 Task: Search one way flight ticket for 3 adults in first from Everett: Paine Field (snohomish County Airport) to Rock Springs: Southwest Wyoming Regional Airport (rock Springs Sweetwater County Airport) on 8-5-2023. Choice of flights is Emirates. Number of bags: 11 checked bags. Price is upto 35000. Outbound departure time preference is 20:00.
Action: Mouse moved to (292, 271)
Screenshot: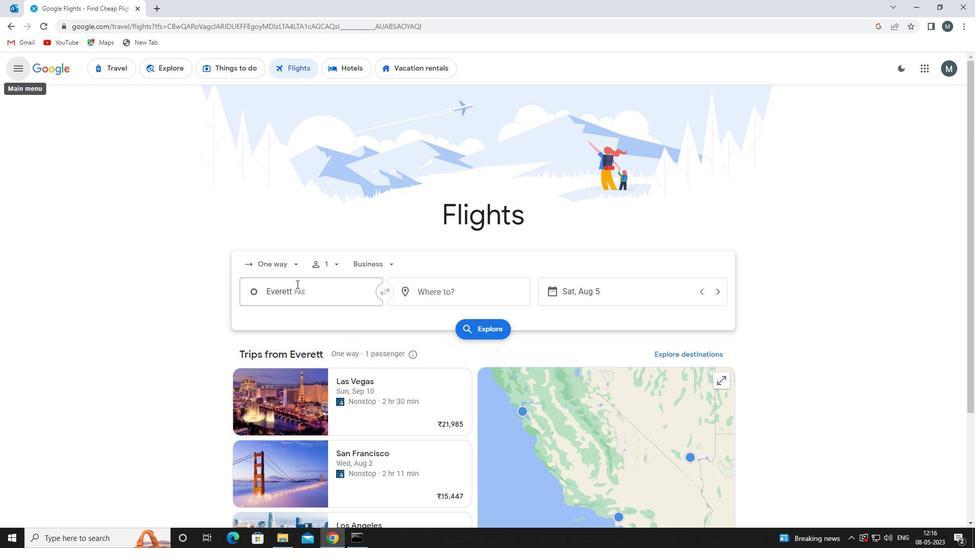 
Action: Mouse pressed left at (292, 271)
Screenshot: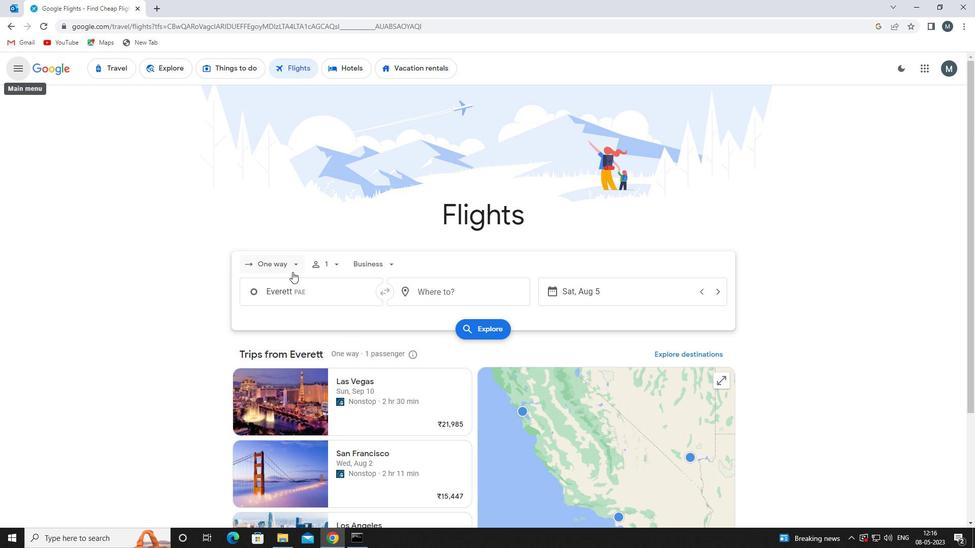 
Action: Mouse moved to (308, 317)
Screenshot: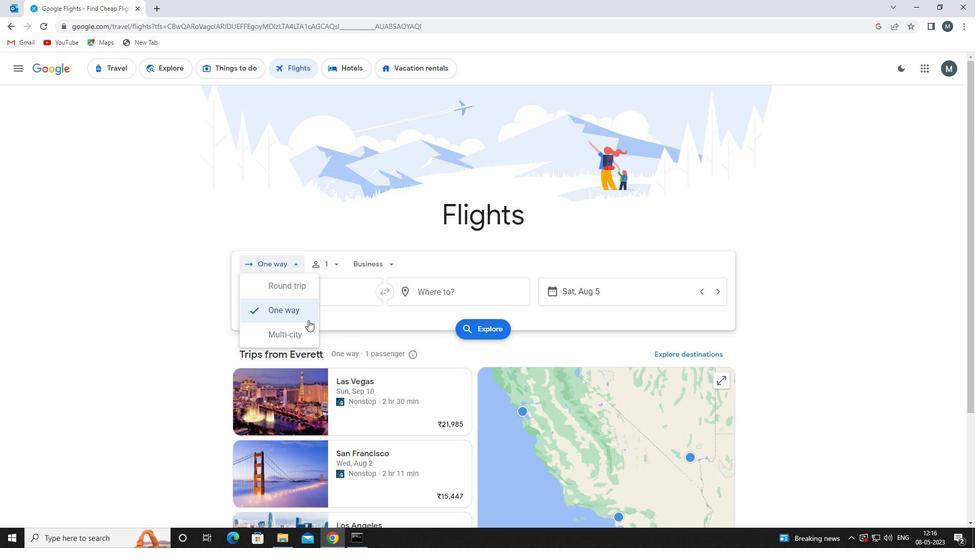 
Action: Mouse pressed left at (308, 317)
Screenshot: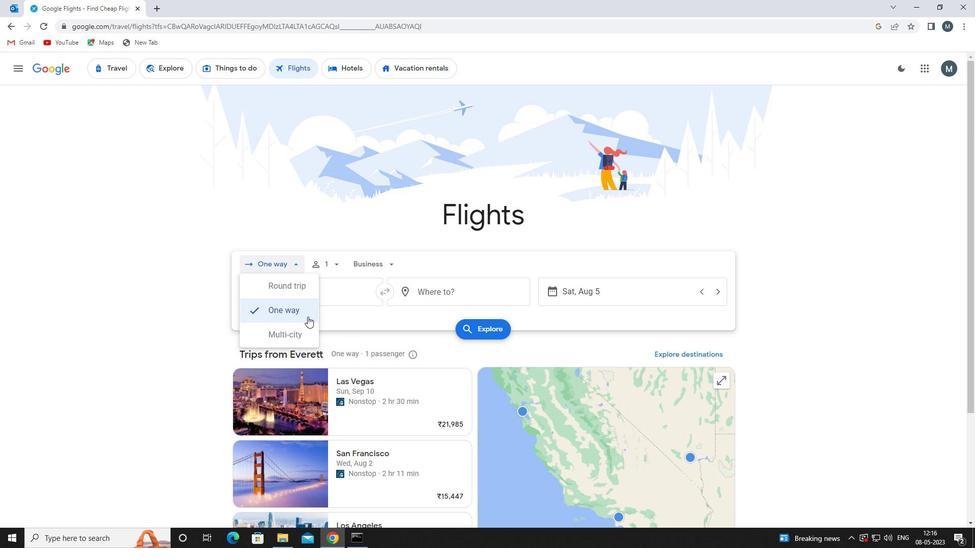 
Action: Mouse moved to (334, 267)
Screenshot: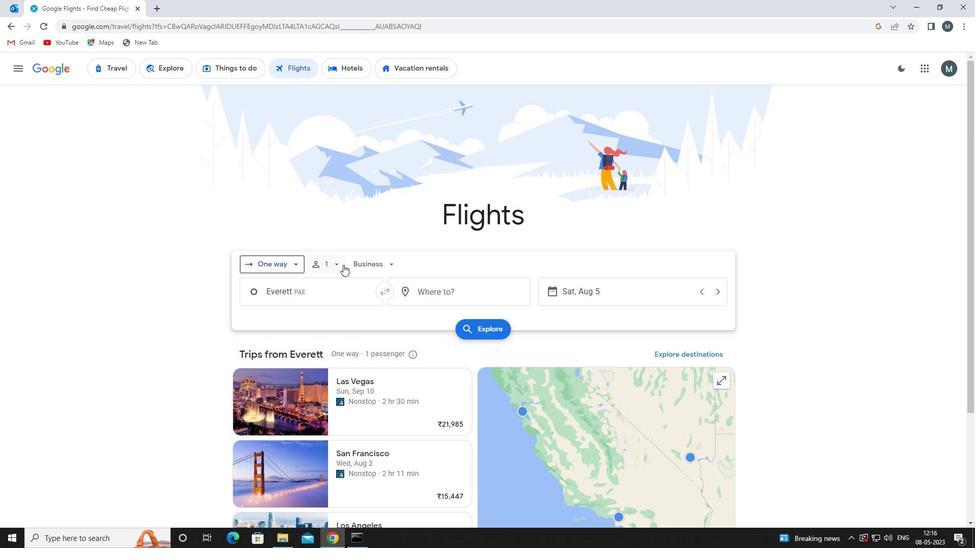 
Action: Mouse pressed left at (334, 267)
Screenshot: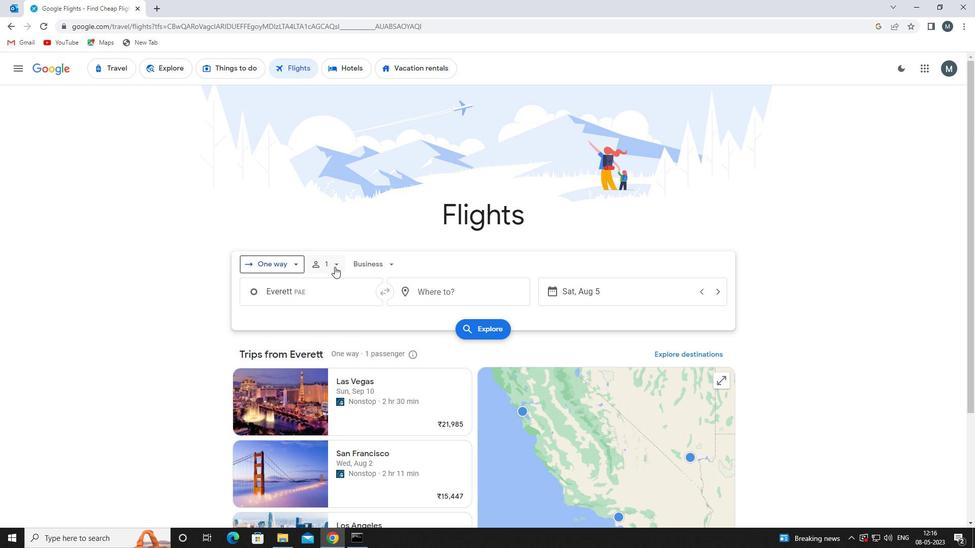 
Action: Mouse moved to (415, 288)
Screenshot: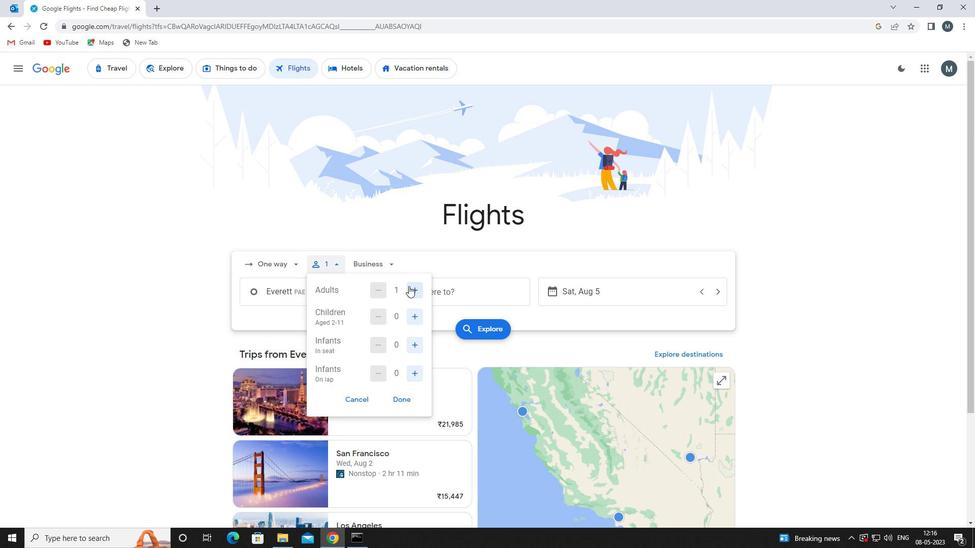 
Action: Mouse pressed left at (415, 288)
Screenshot: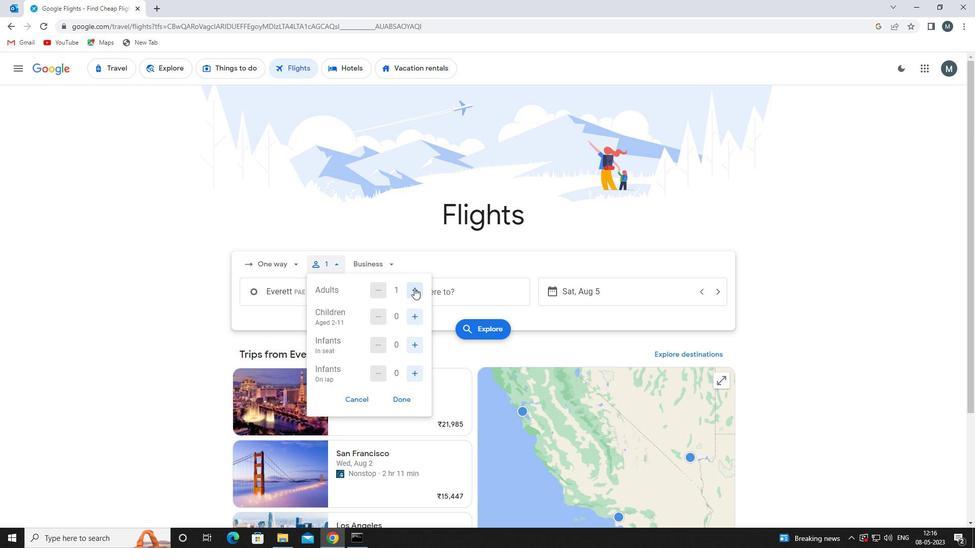 
Action: Mouse moved to (415, 288)
Screenshot: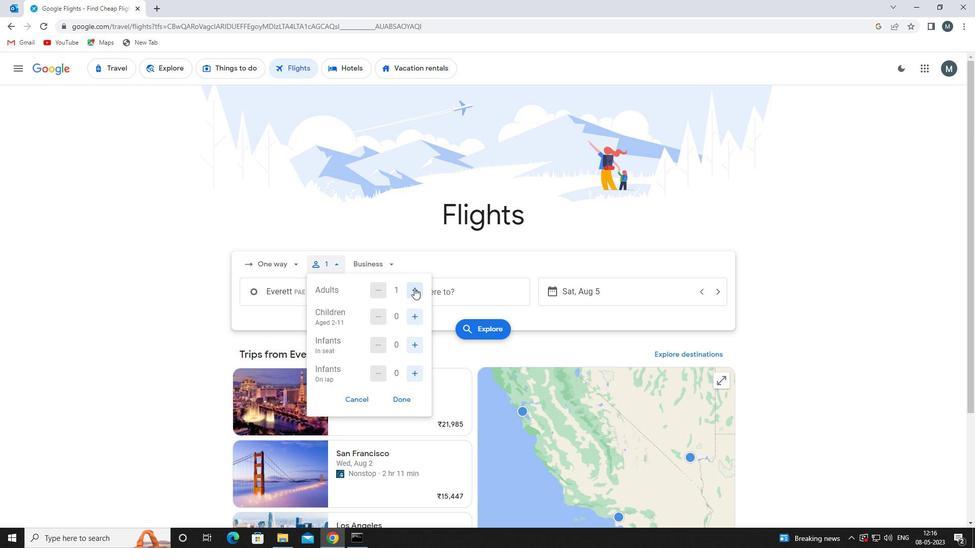 
Action: Mouse pressed left at (415, 288)
Screenshot: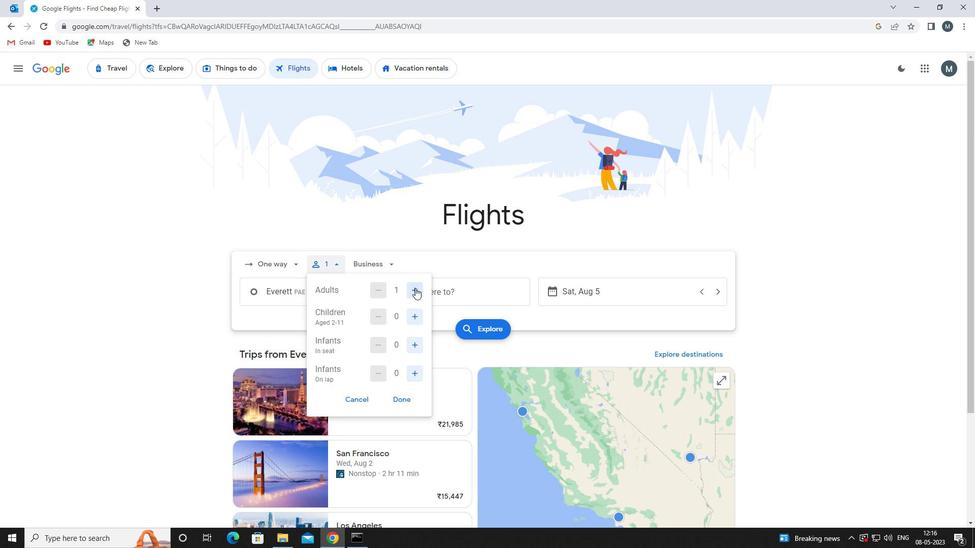 
Action: Mouse moved to (405, 402)
Screenshot: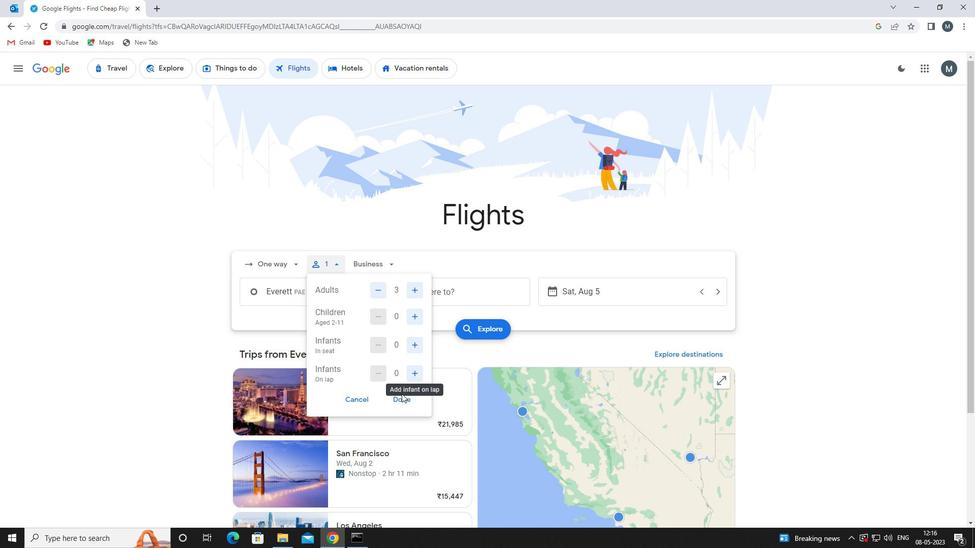 
Action: Mouse pressed left at (405, 402)
Screenshot: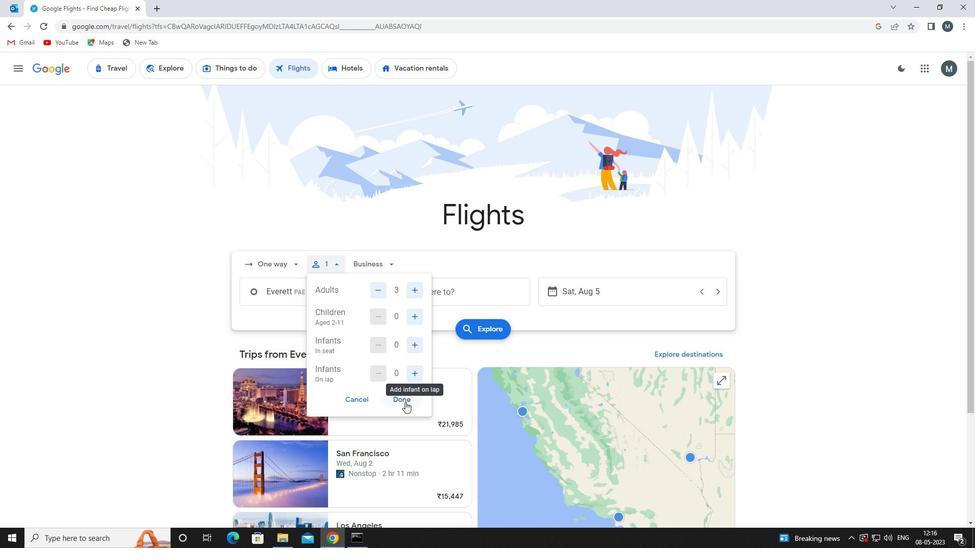 
Action: Mouse moved to (381, 262)
Screenshot: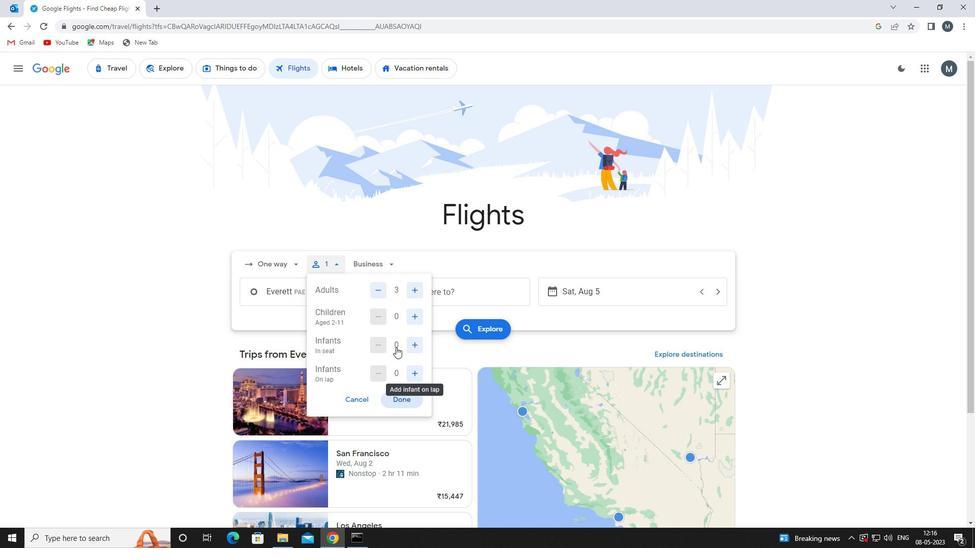 
Action: Mouse pressed left at (381, 262)
Screenshot: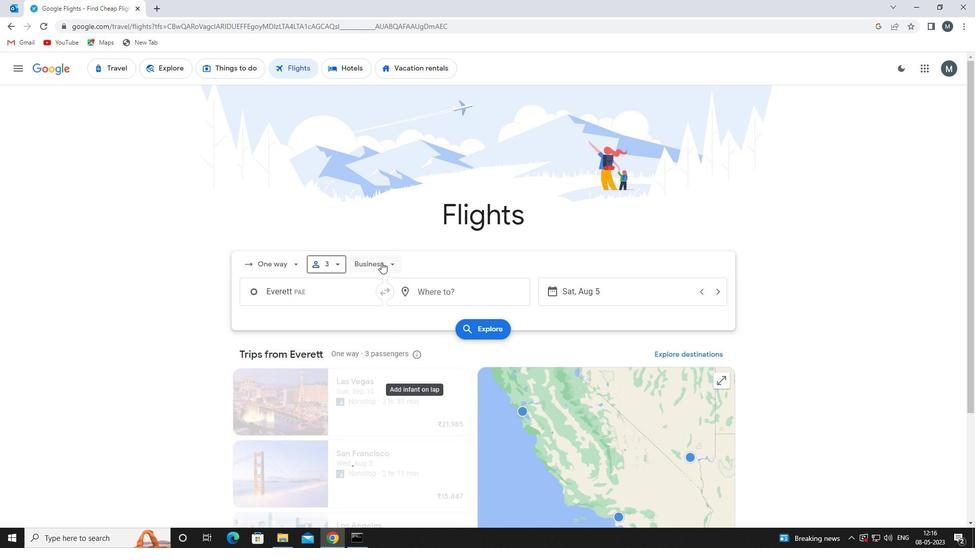 
Action: Mouse moved to (385, 364)
Screenshot: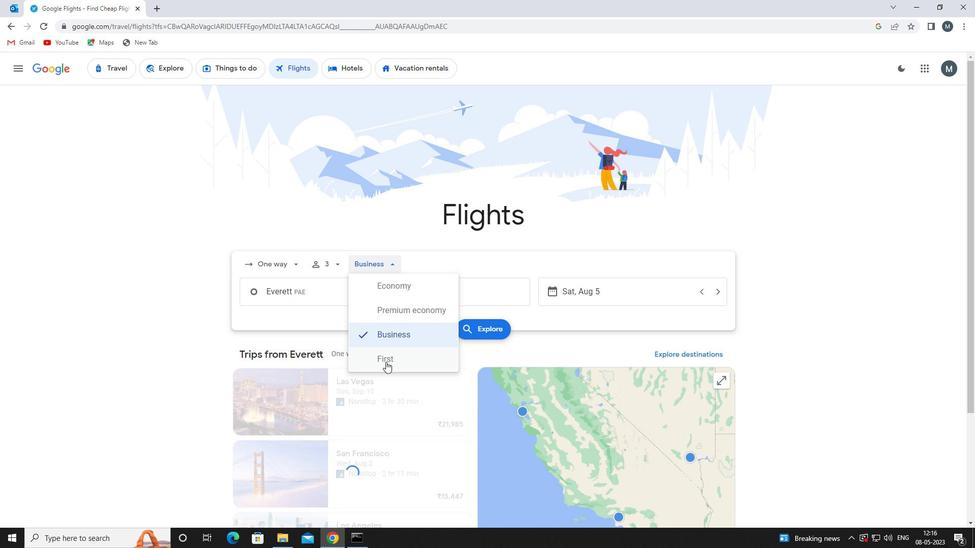 
Action: Mouse pressed left at (385, 364)
Screenshot: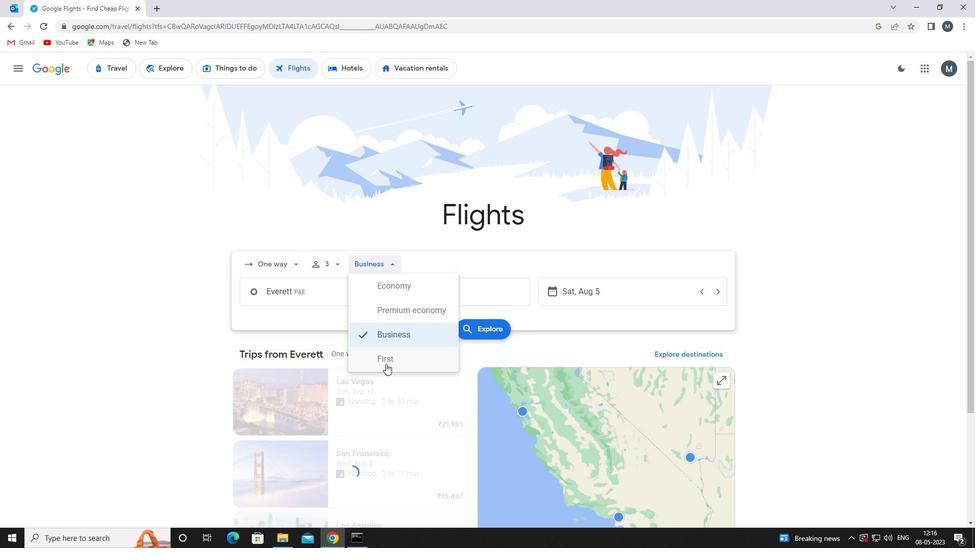 
Action: Mouse moved to (319, 288)
Screenshot: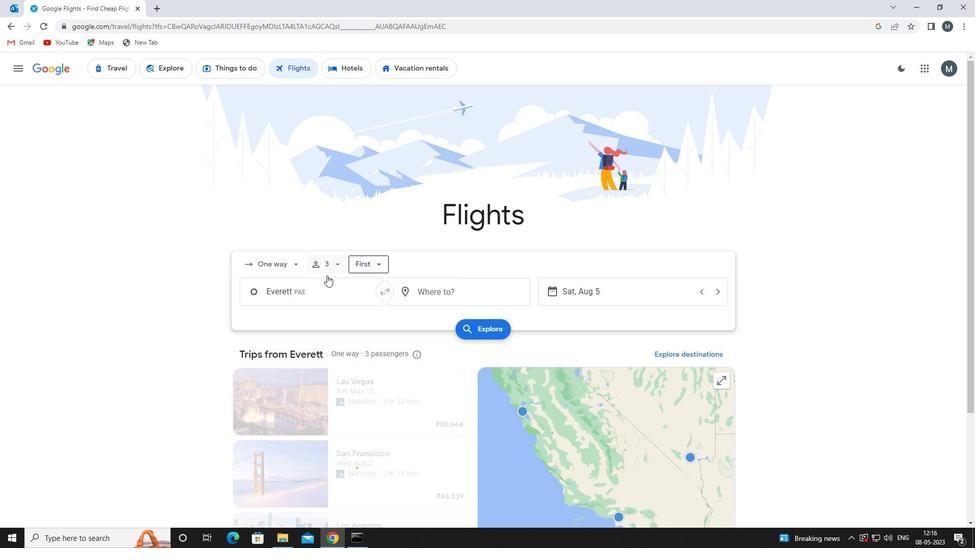 
Action: Mouse pressed left at (319, 288)
Screenshot: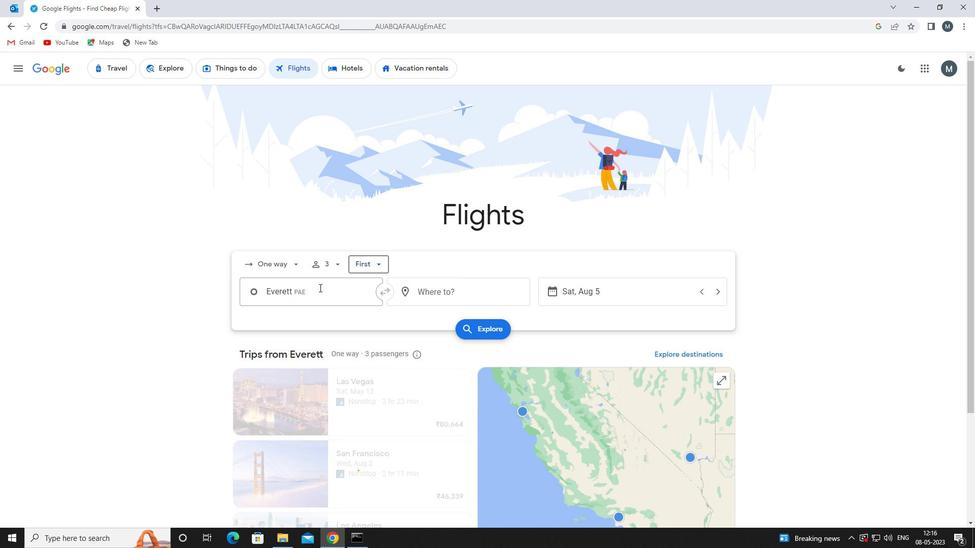 
Action: Mouse moved to (321, 325)
Screenshot: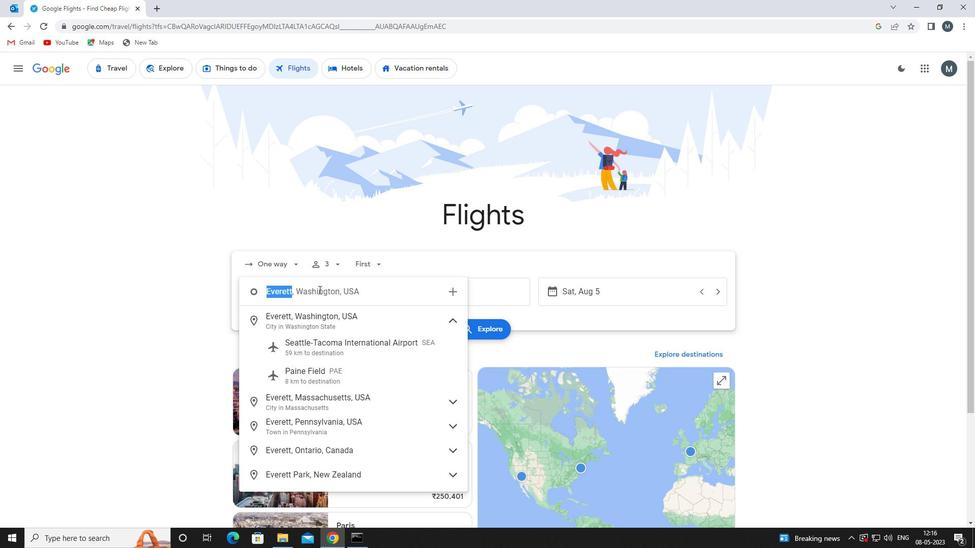 
Action: Key pressed pae
Screenshot: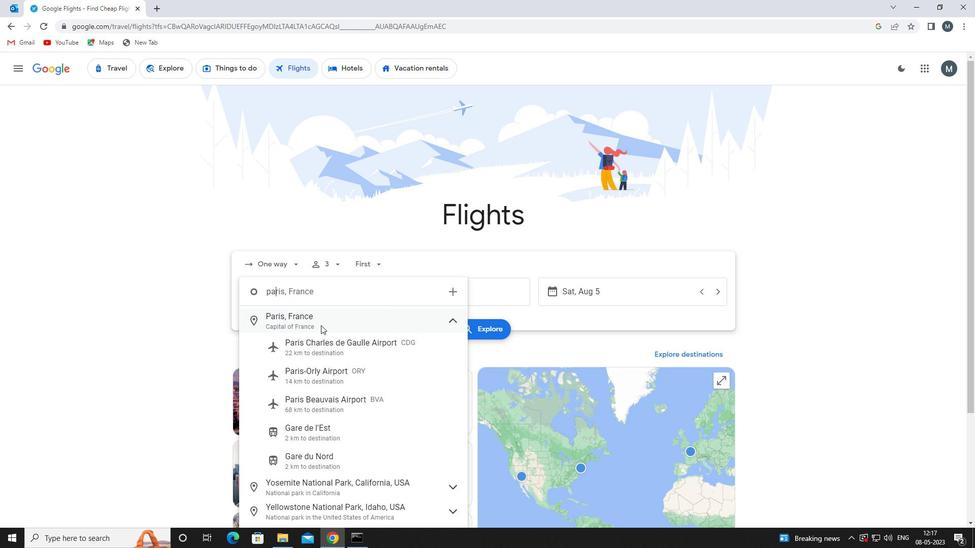 
Action: Mouse moved to (323, 315)
Screenshot: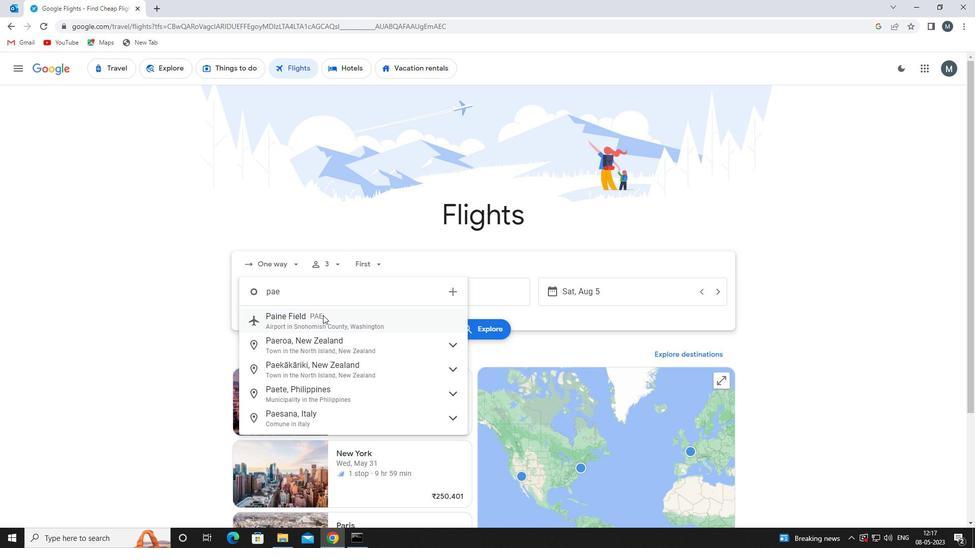 
Action: Mouse pressed left at (323, 315)
Screenshot: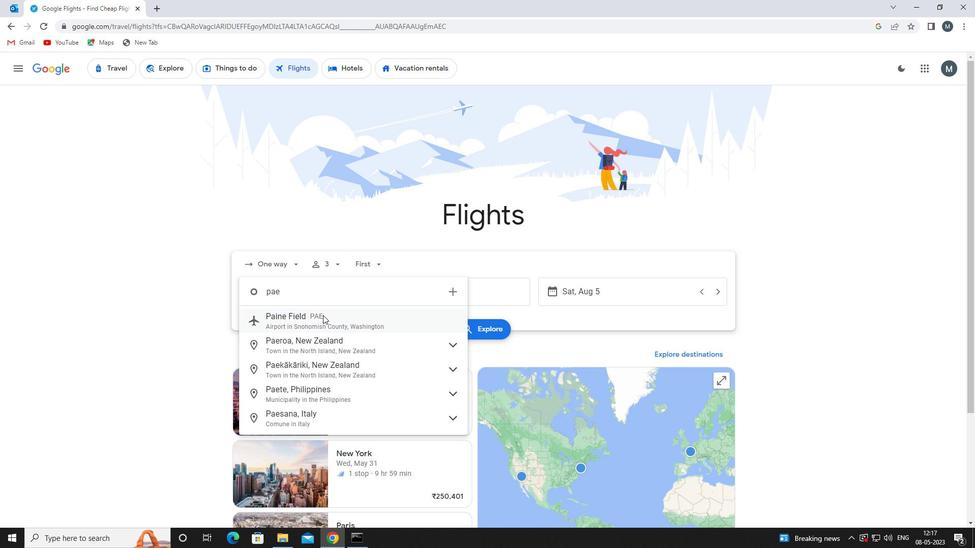 
Action: Mouse moved to (429, 293)
Screenshot: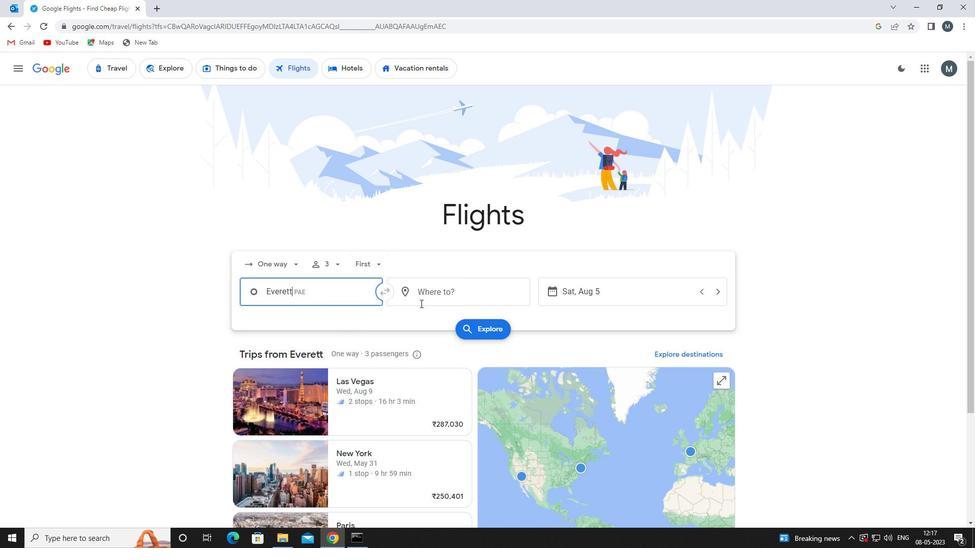 
Action: Mouse pressed left at (429, 293)
Screenshot: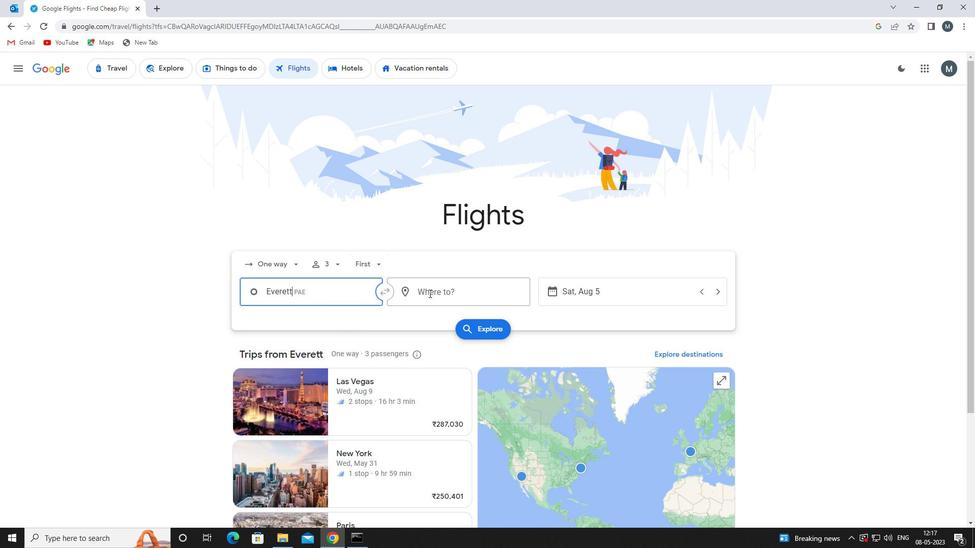 
Action: Mouse moved to (429, 293)
Screenshot: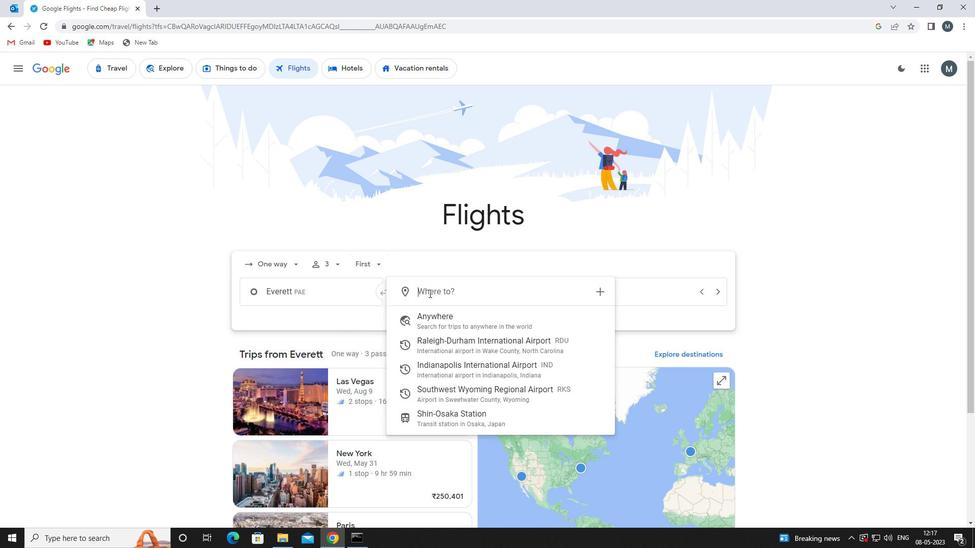 
Action: Key pressed rks
Screenshot: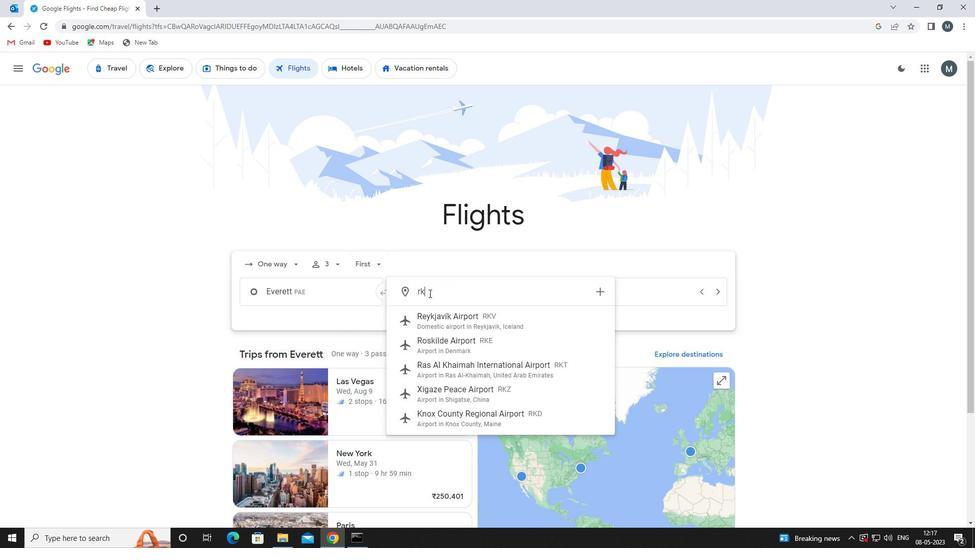 
Action: Mouse moved to (443, 326)
Screenshot: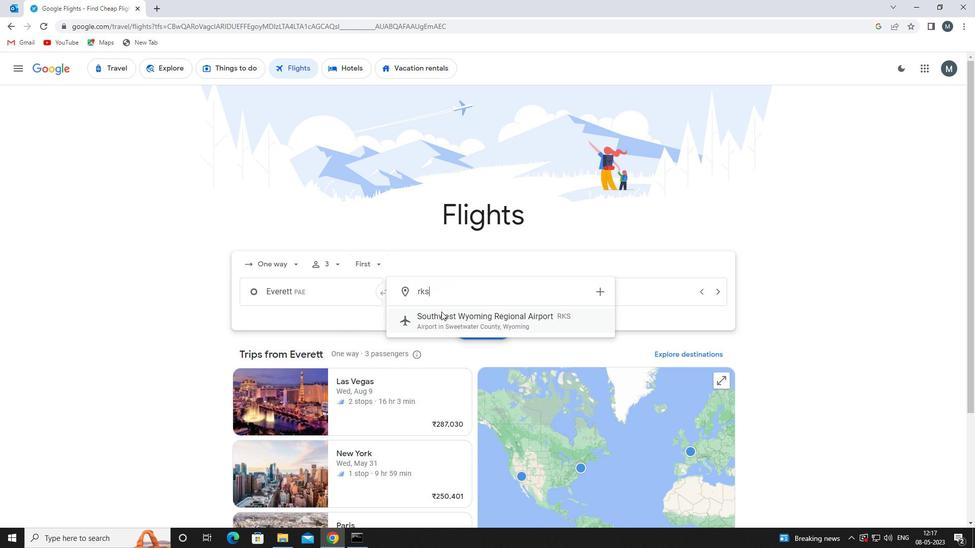 
Action: Mouse pressed left at (443, 326)
Screenshot: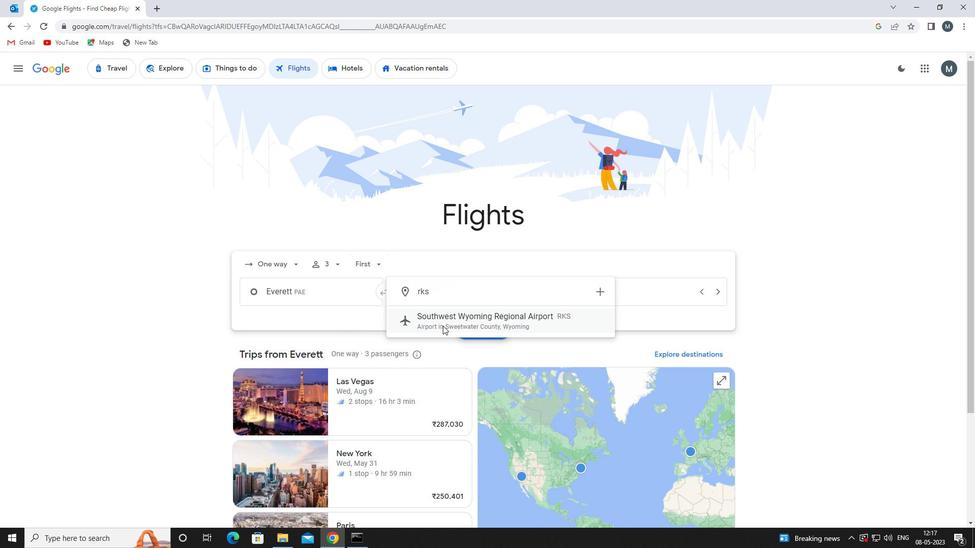 
Action: Mouse moved to (612, 298)
Screenshot: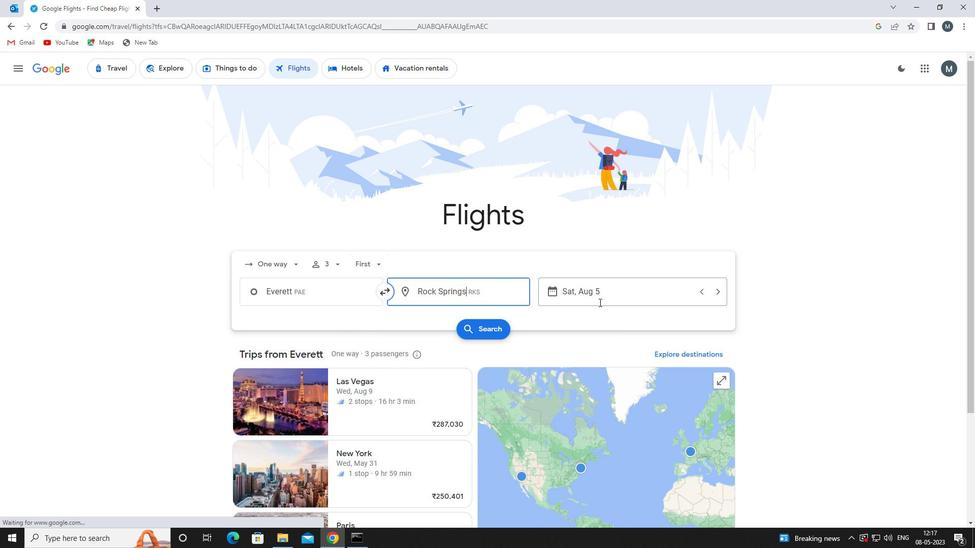 
Action: Mouse pressed left at (612, 298)
Screenshot: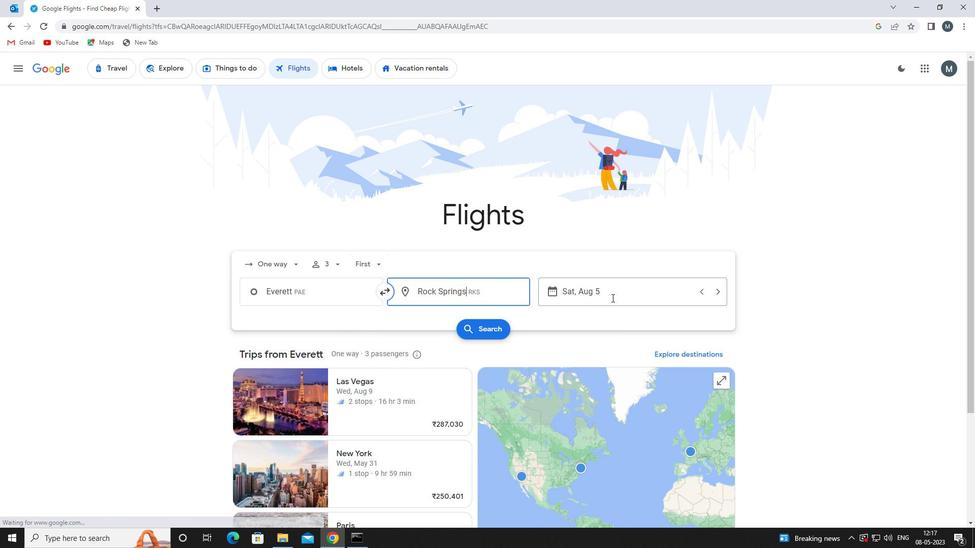 
Action: Mouse moved to (511, 342)
Screenshot: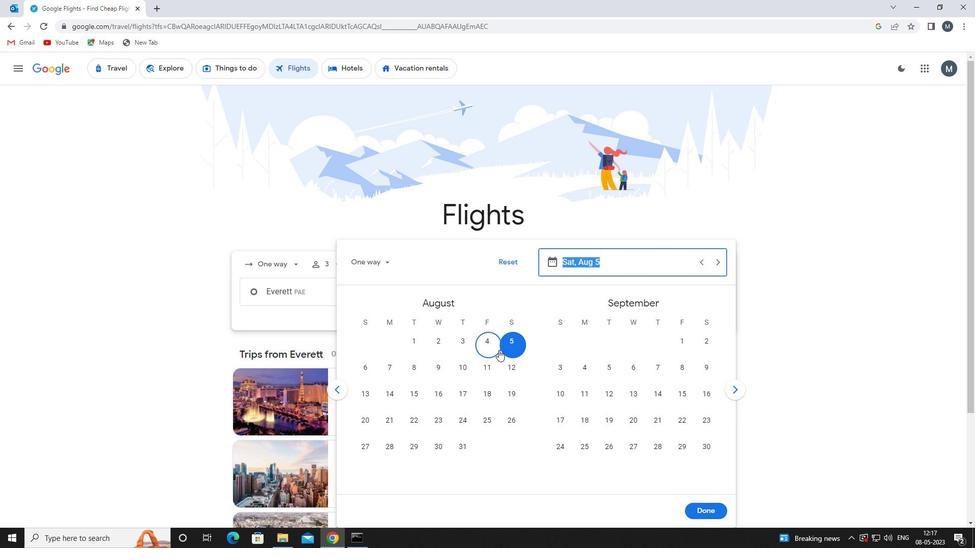 
Action: Mouse pressed left at (511, 342)
Screenshot: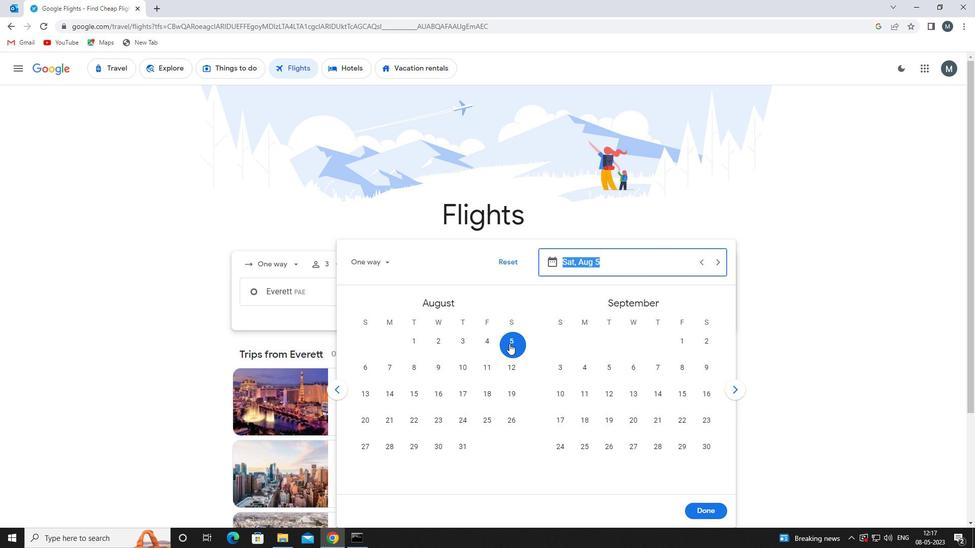 
Action: Mouse moved to (702, 513)
Screenshot: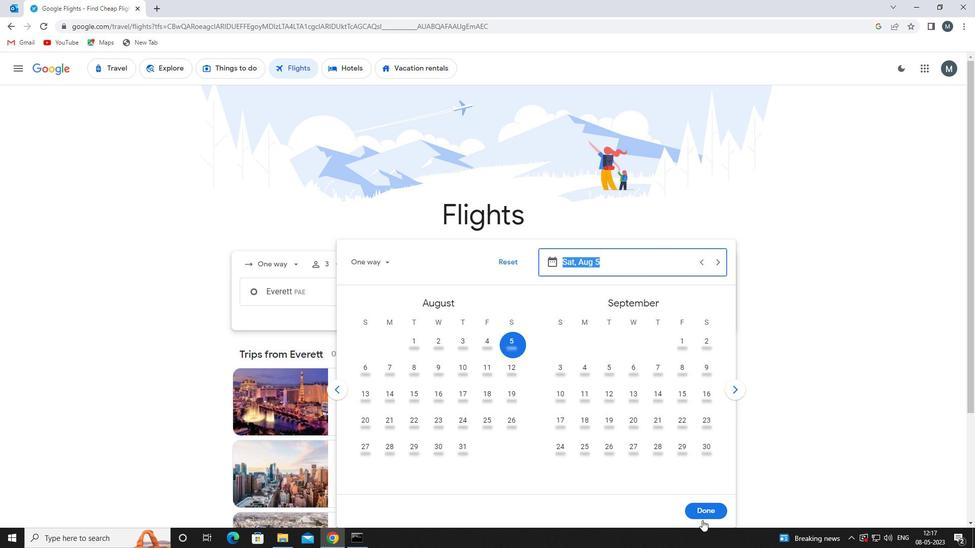 
Action: Mouse pressed left at (702, 513)
Screenshot: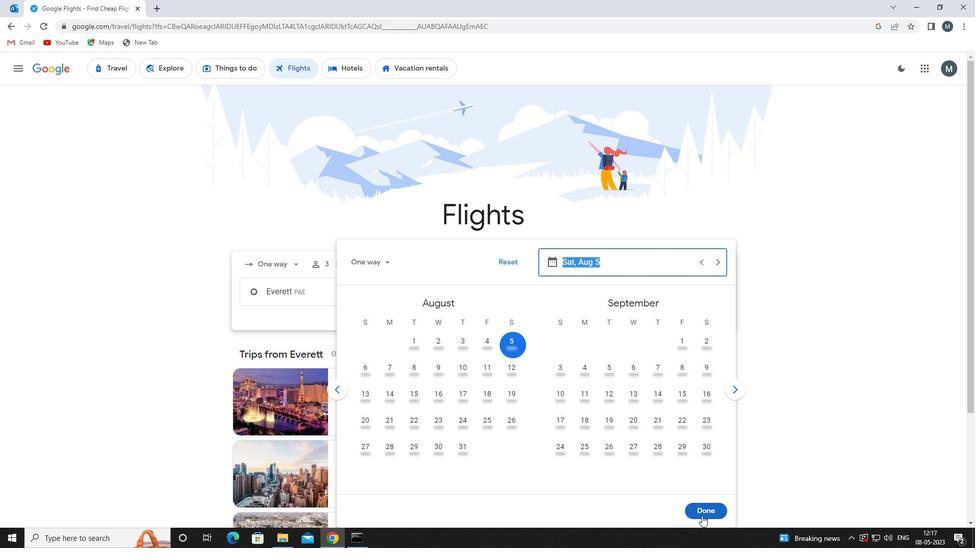 
Action: Mouse moved to (482, 329)
Screenshot: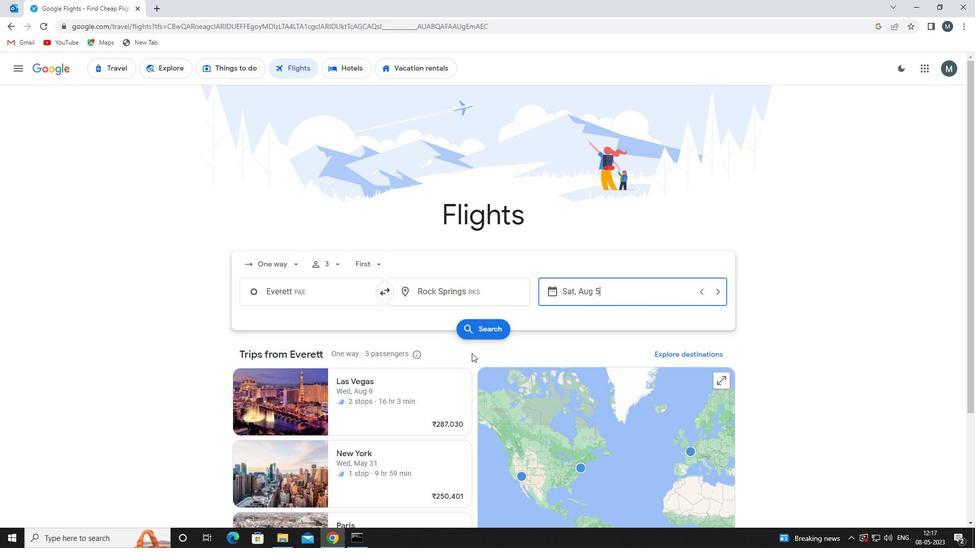 
Action: Mouse pressed left at (482, 329)
Screenshot: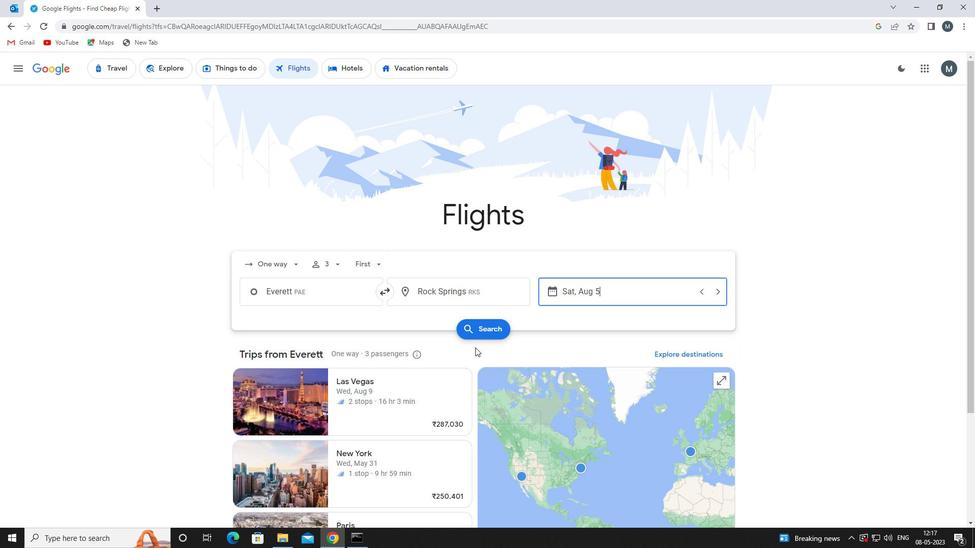 
Action: Mouse moved to (233, 146)
Screenshot: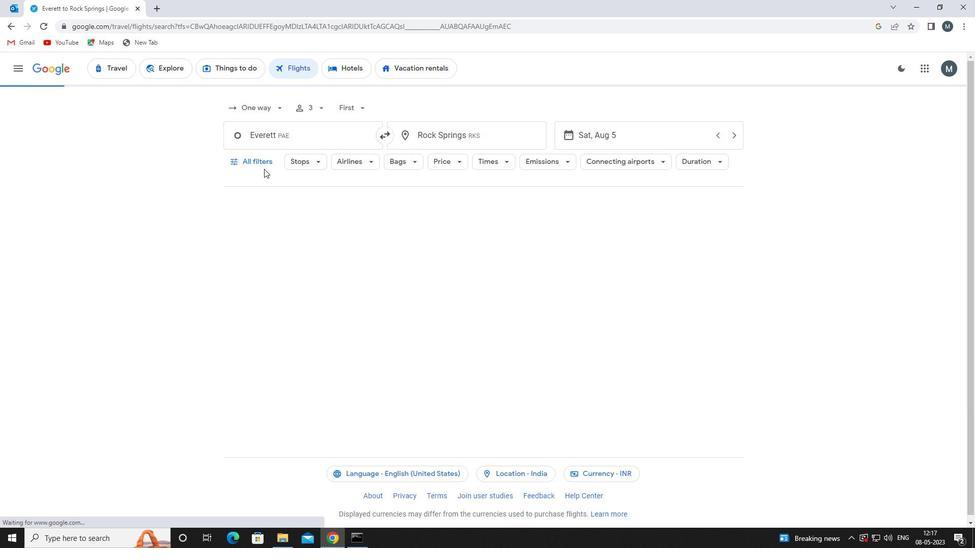 
Action: Mouse pressed left at (233, 146)
Screenshot: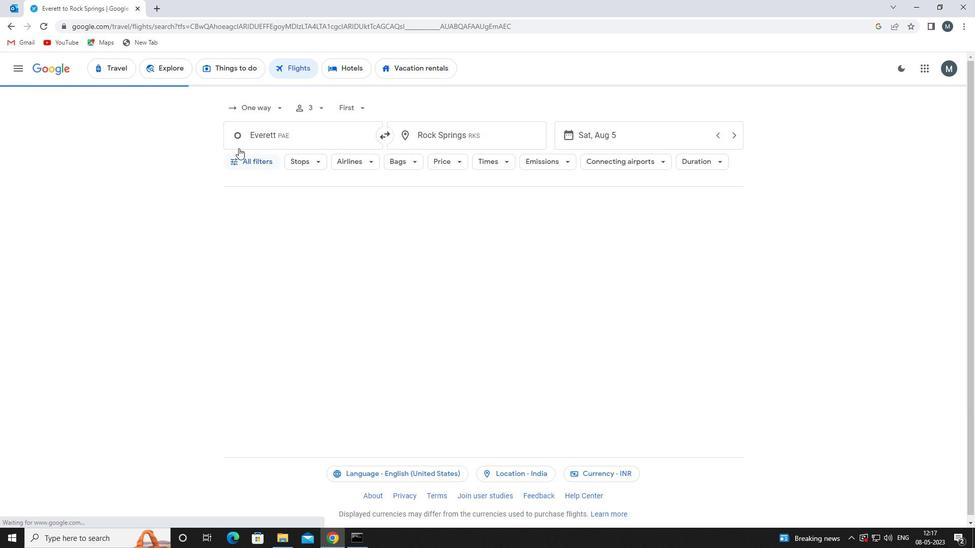 
Action: Mouse moved to (248, 166)
Screenshot: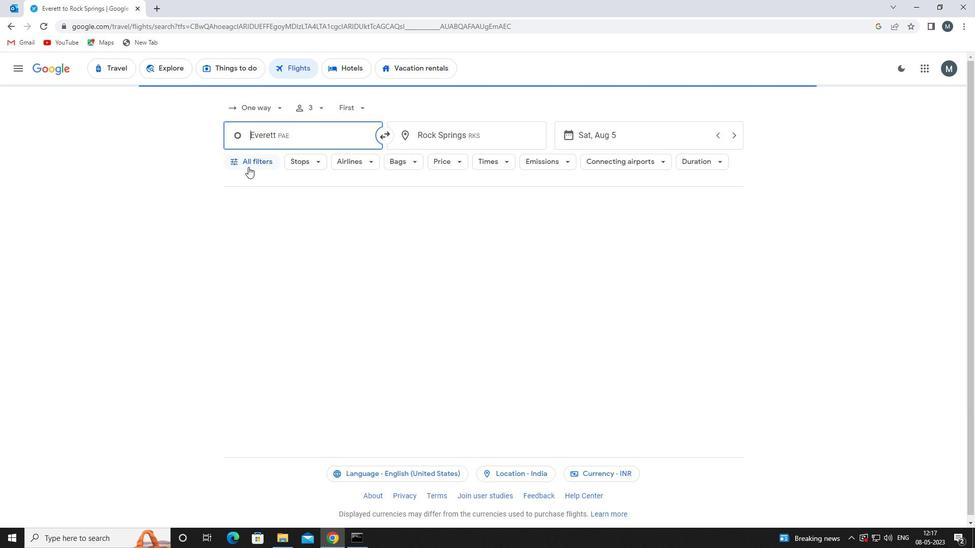 
Action: Mouse pressed left at (248, 166)
Screenshot: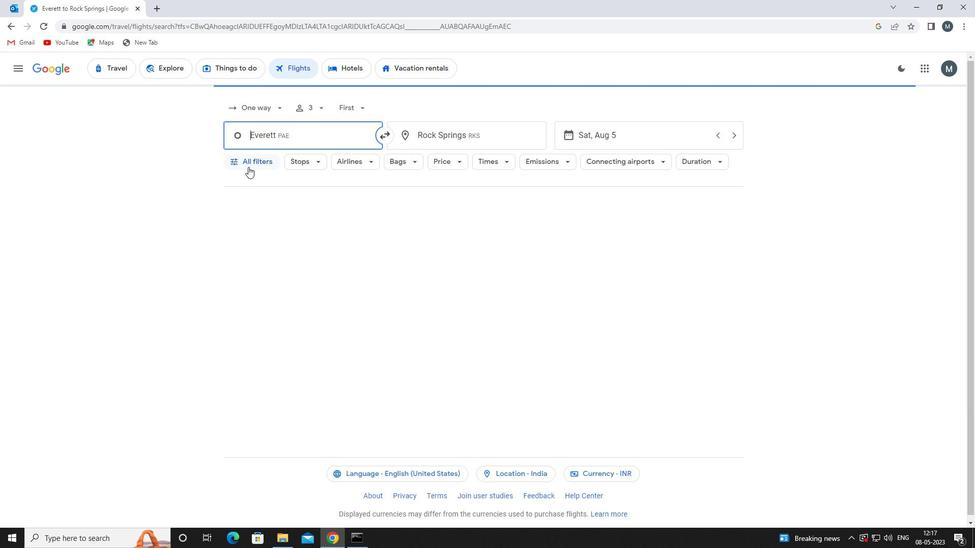 
Action: Mouse moved to (220, 258)
Screenshot: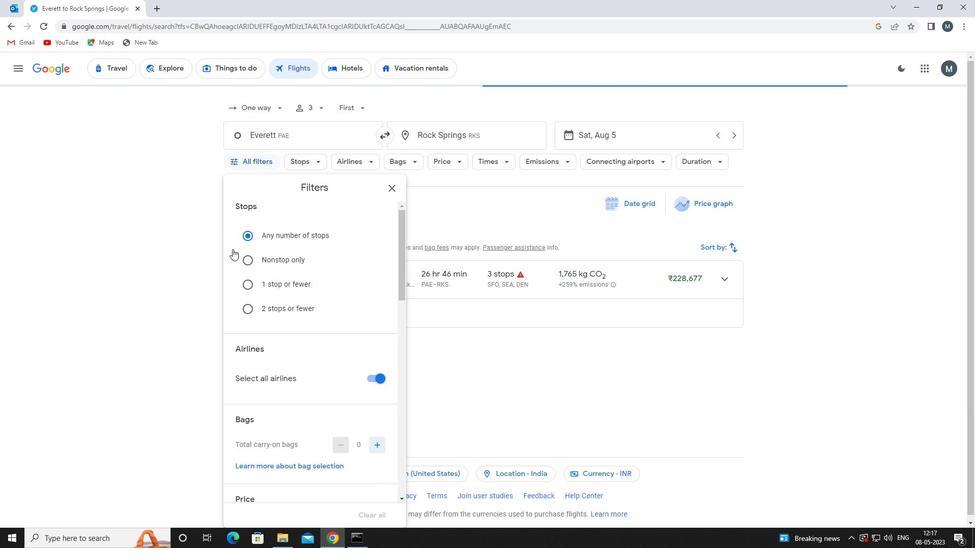 
Action: Mouse scrolled (220, 257) with delta (0, 0)
Screenshot: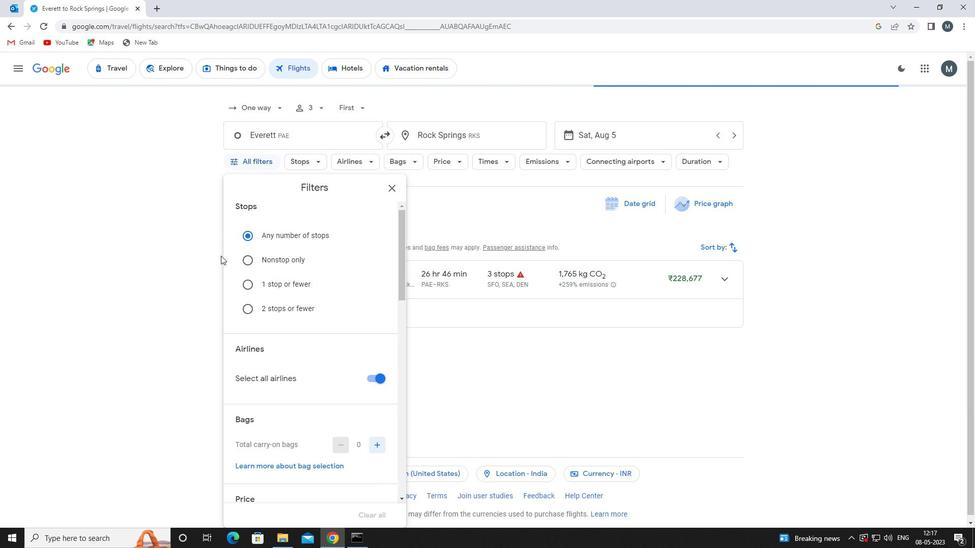 
Action: Mouse moved to (220, 260)
Screenshot: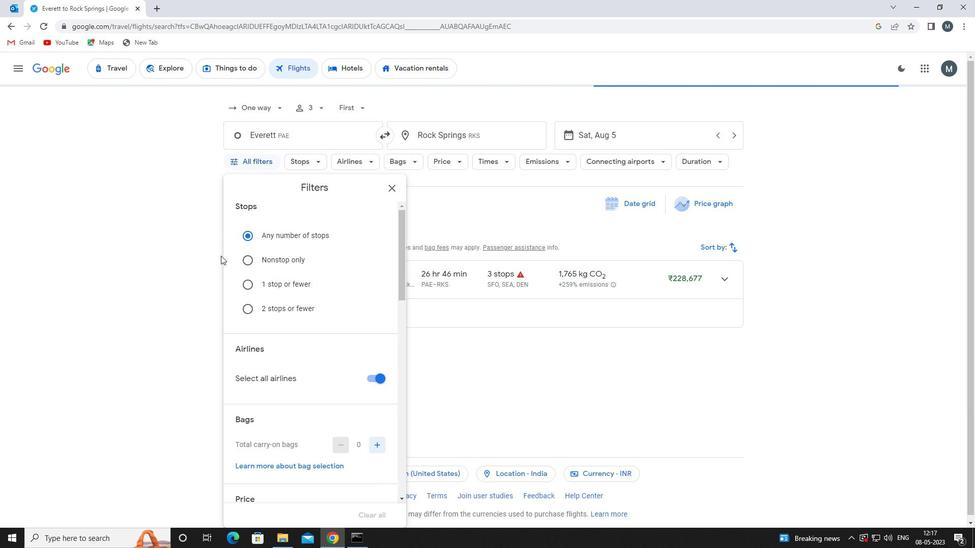 
Action: Mouse scrolled (220, 260) with delta (0, 0)
Screenshot: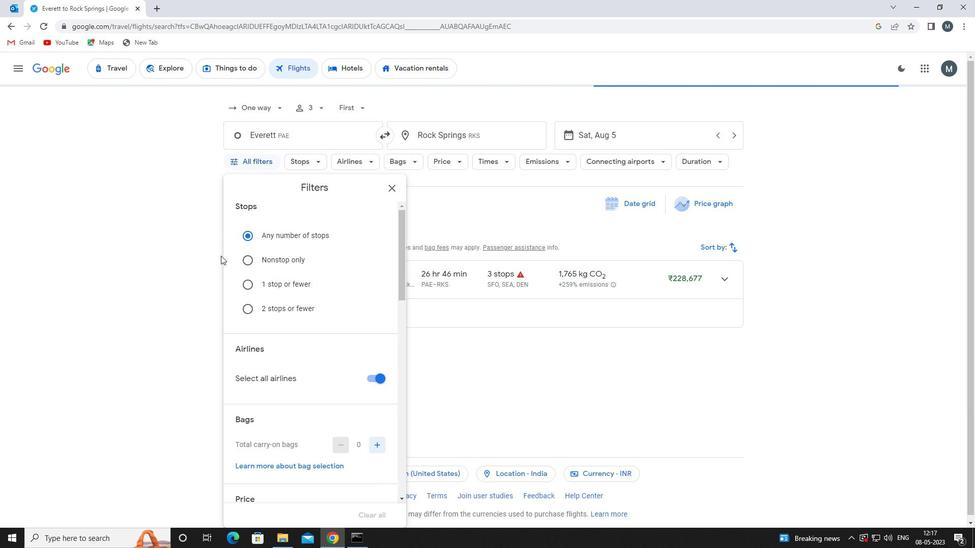 
Action: Mouse moved to (220, 261)
Screenshot: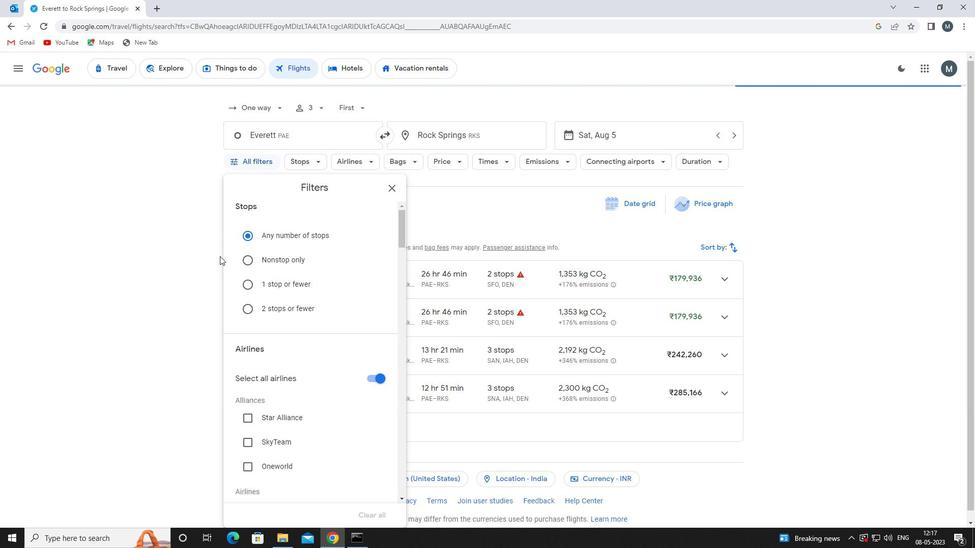 
Action: Mouse scrolled (220, 260) with delta (0, 0)
Screenshot: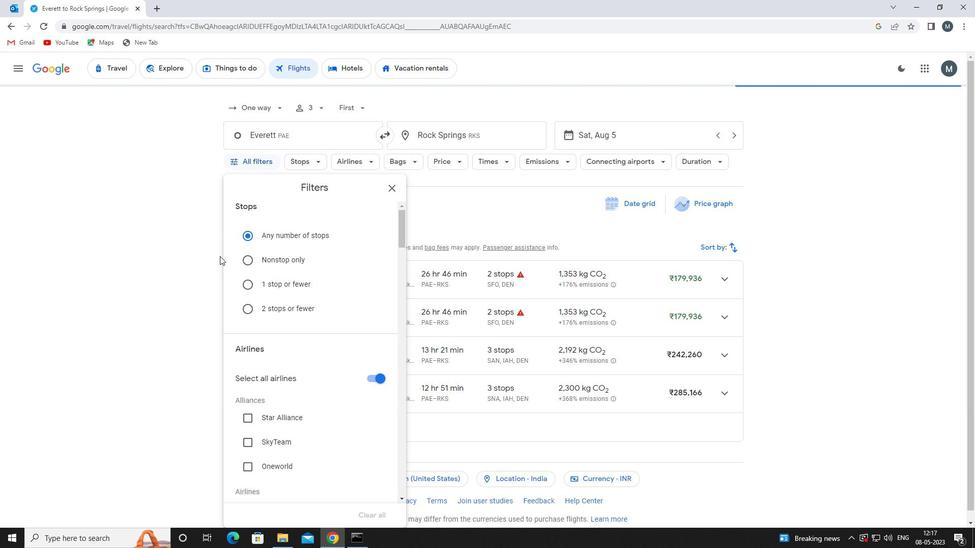 
Action: Mouse moved to (361, 357)
Screenshot: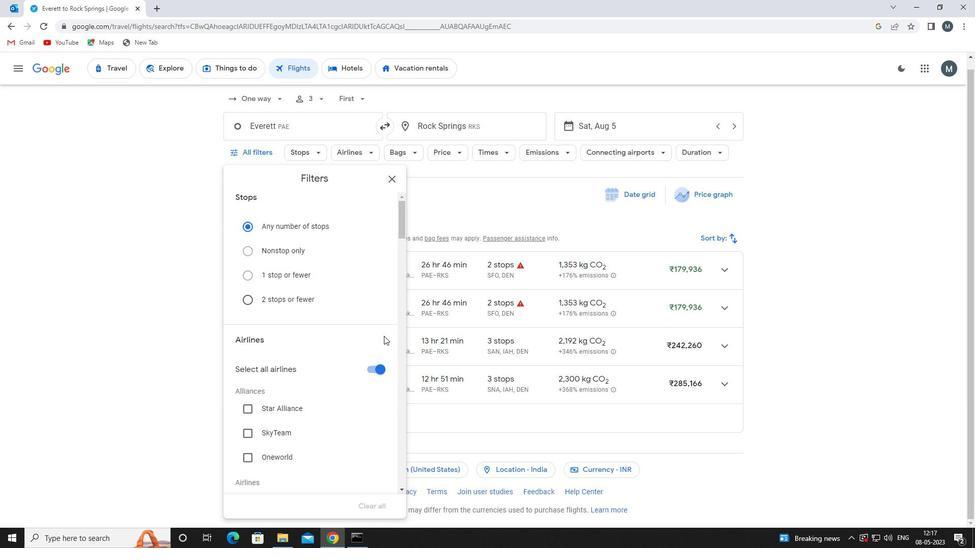 
Action: Mouse scrolled (361, 356) with delta (0, 0)
Screenshot: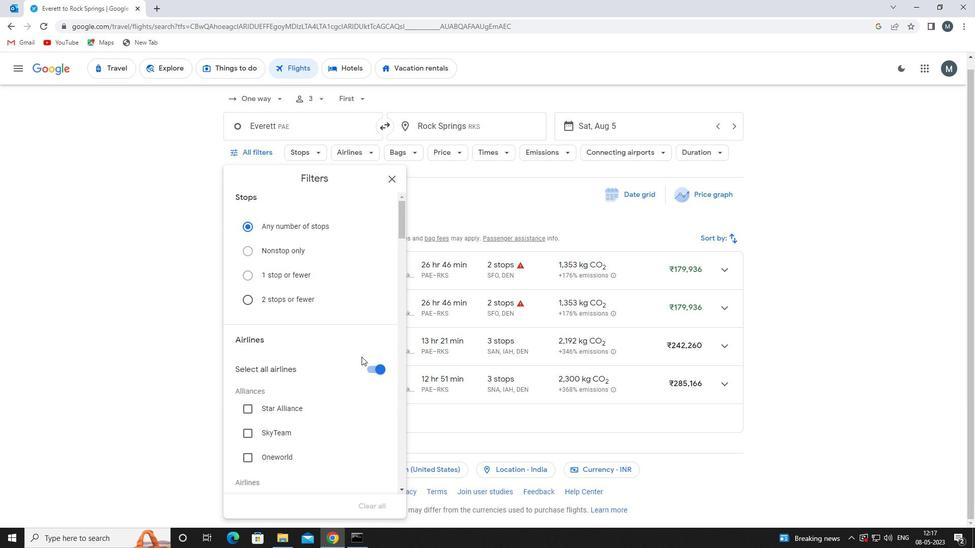 
Action: Mouse scrolled (361, 356) with delta (0, 0)
Screenshot: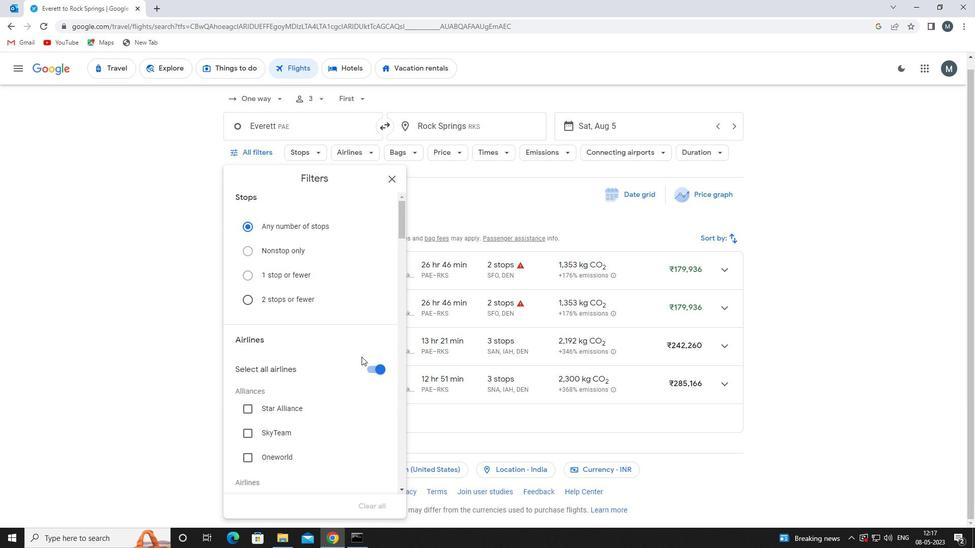 
Action: Mouse moved to (376, 266)
Screenshot: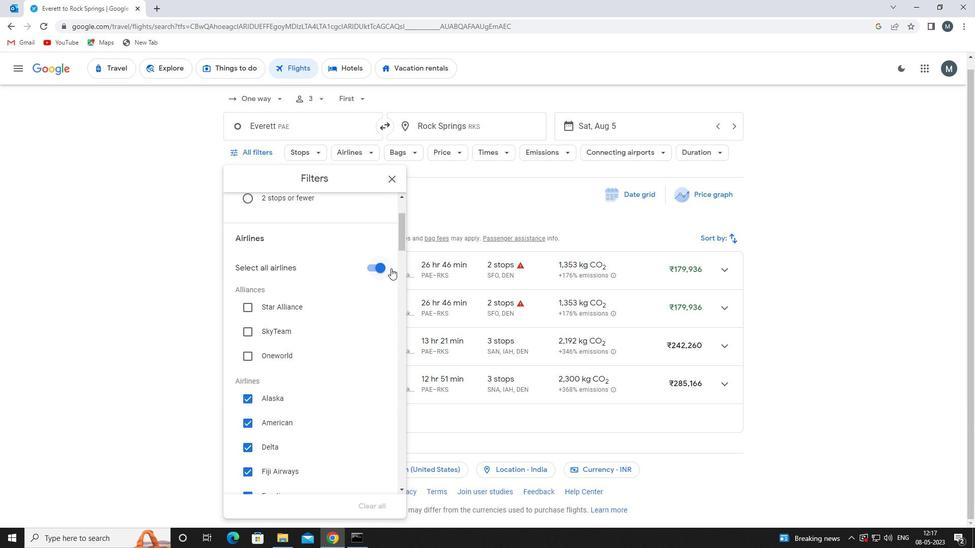 
Action: Mouse pressed left at (376, 266)
Screenshot: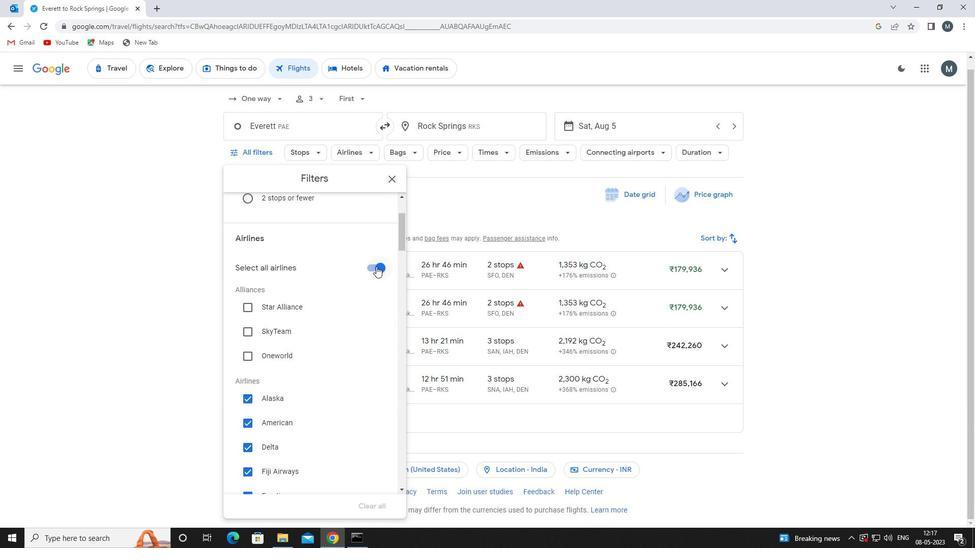 
Action: Mouse moved to (321, 290)
Screenshot: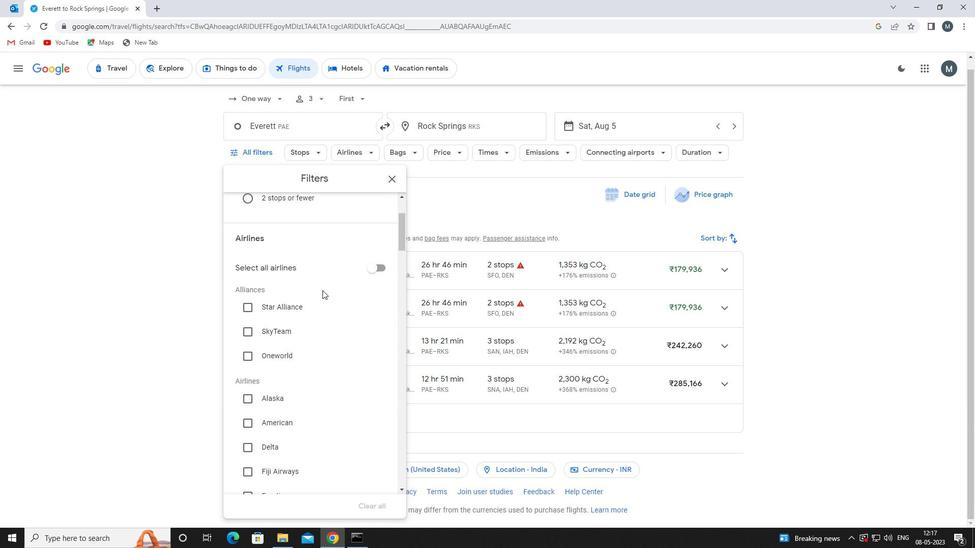 
Action: Mouse scrolled (321, 290) with delta (0, 0)
Screenshot: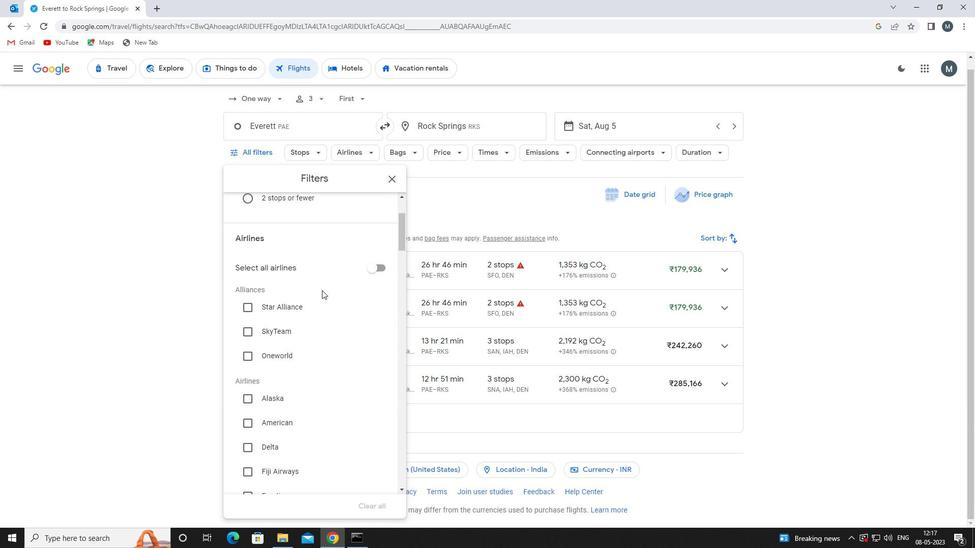 
Action: Mouse scrolled (321, 290) with delta (0, 0)
Screenshot: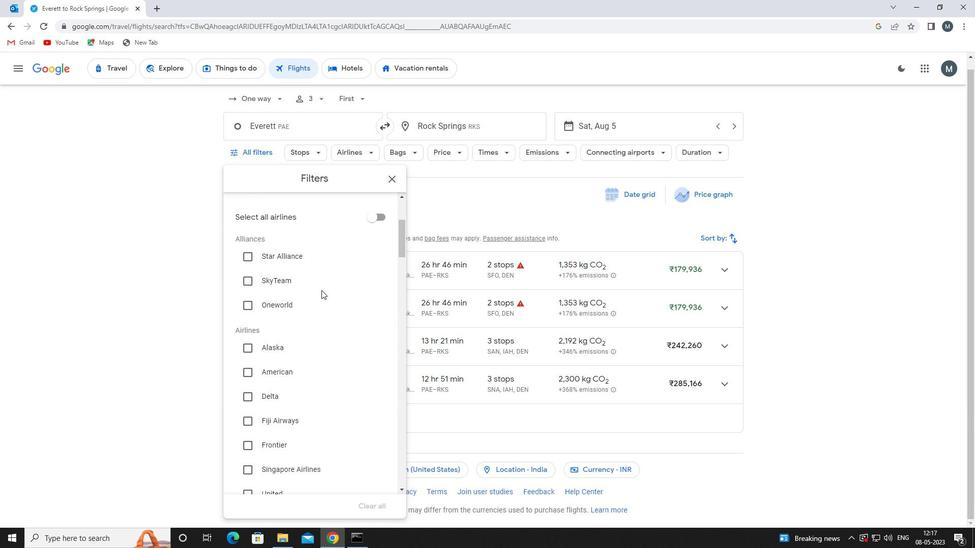 
Action: Mouse moved to (312, 351)
Screenshot: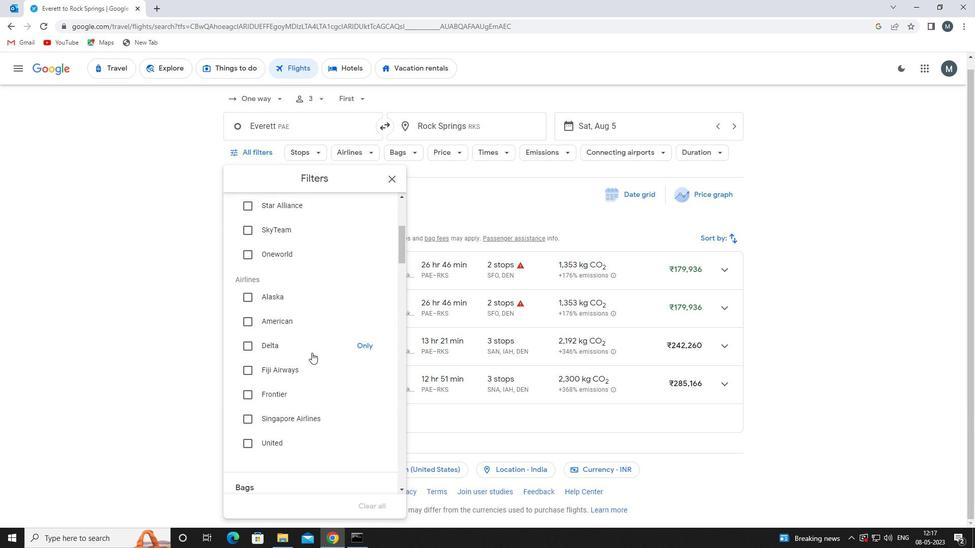 
Action: Mouse scrolled (312, 351) with delta (0, 0)
Screenshot: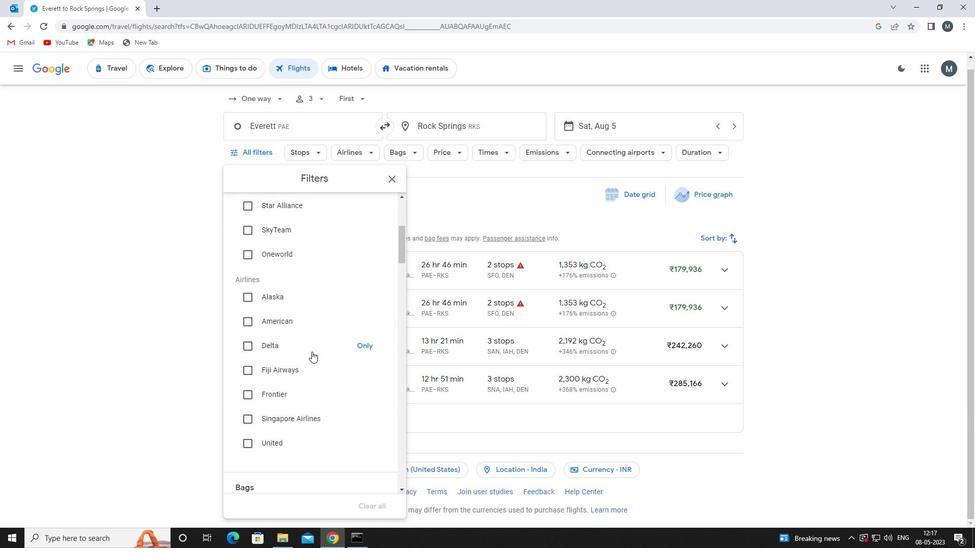 
Action: Mouse moved to (312, 348)
Screenshot: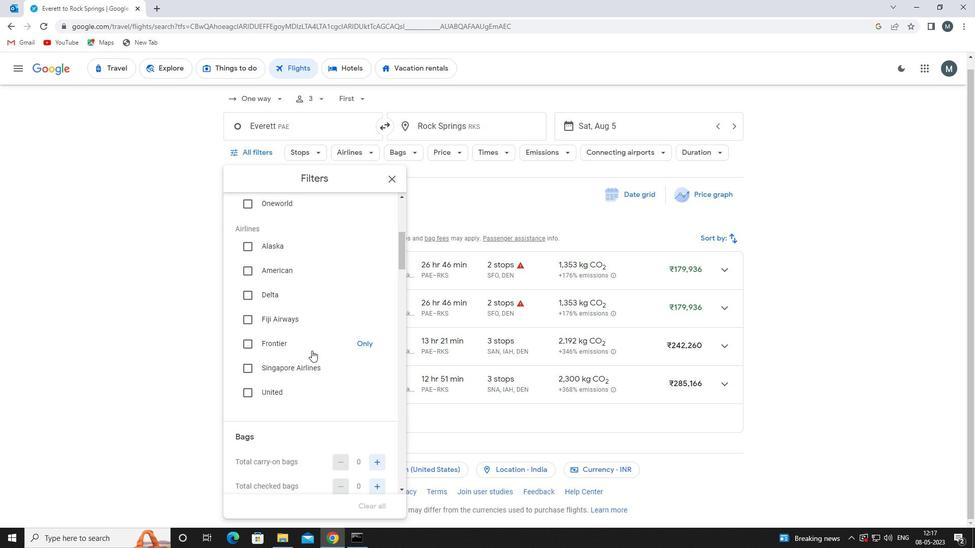 
Action: Mouse scrolled (312, 347) with delta (0, 0)
Screenshot: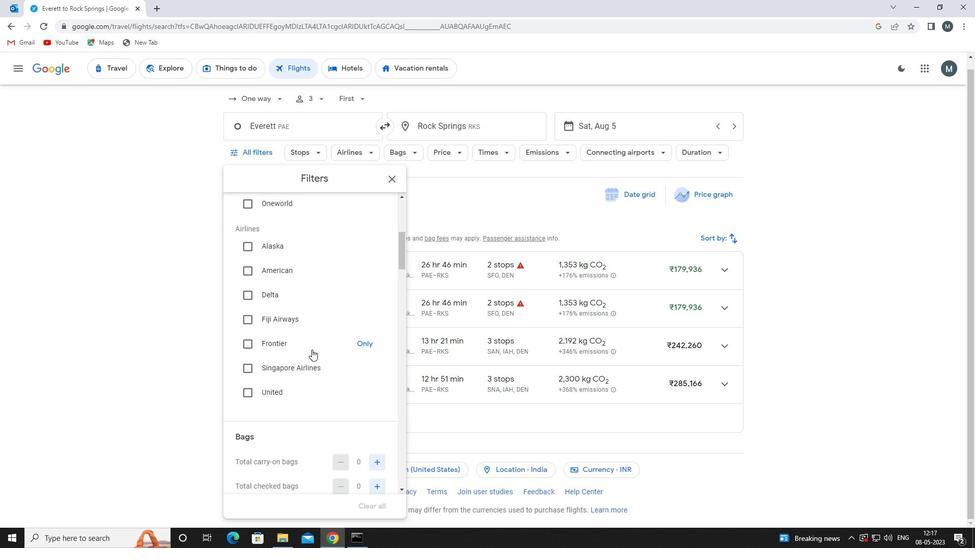 
Action: Mouse scrolled (312, 347) with delta (0, 0)
Screenshot: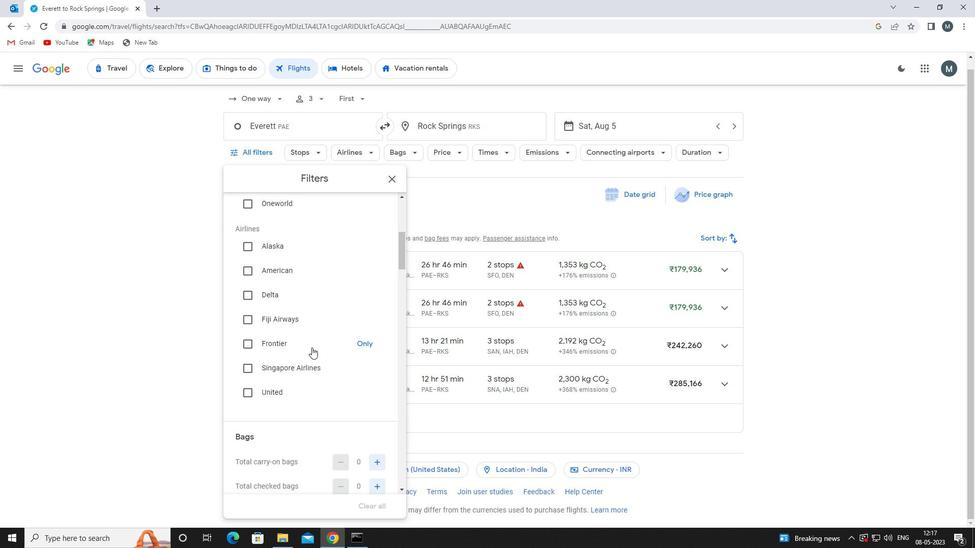 
Action: Mouse scrolled (312, 347) with delta (0, 0)
Screenshot: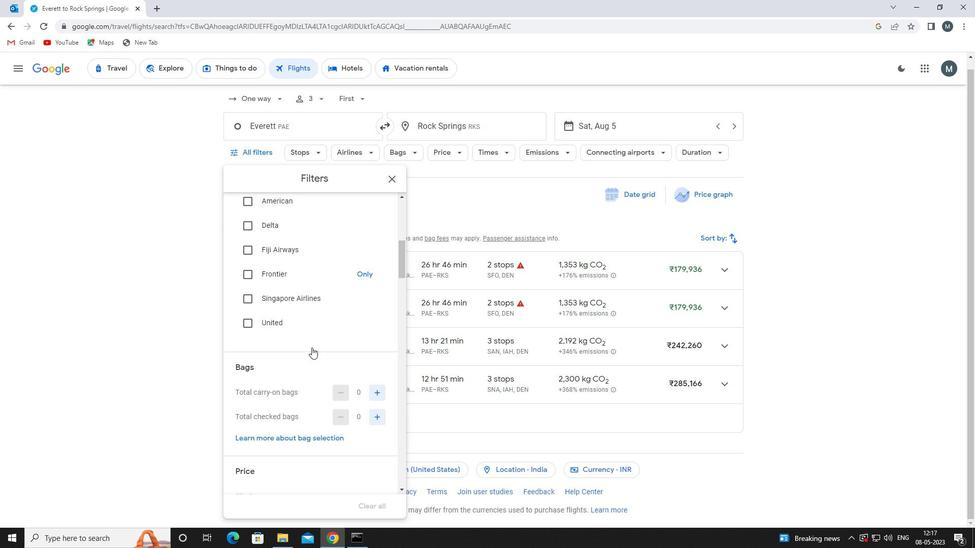 
Action: Mouse moved to (377, 337)
Screenshot: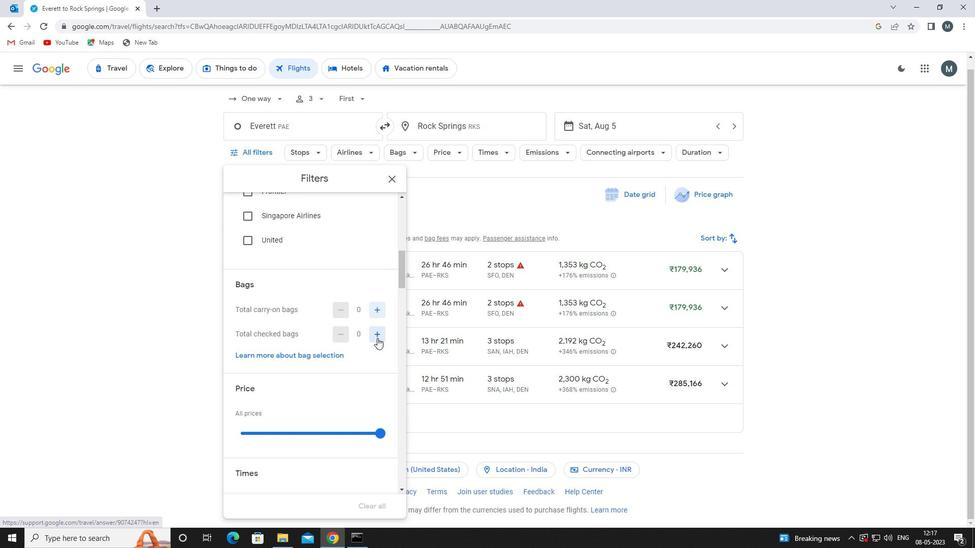 
Action: Mouse pressed left at (377, 337)
Screenshot: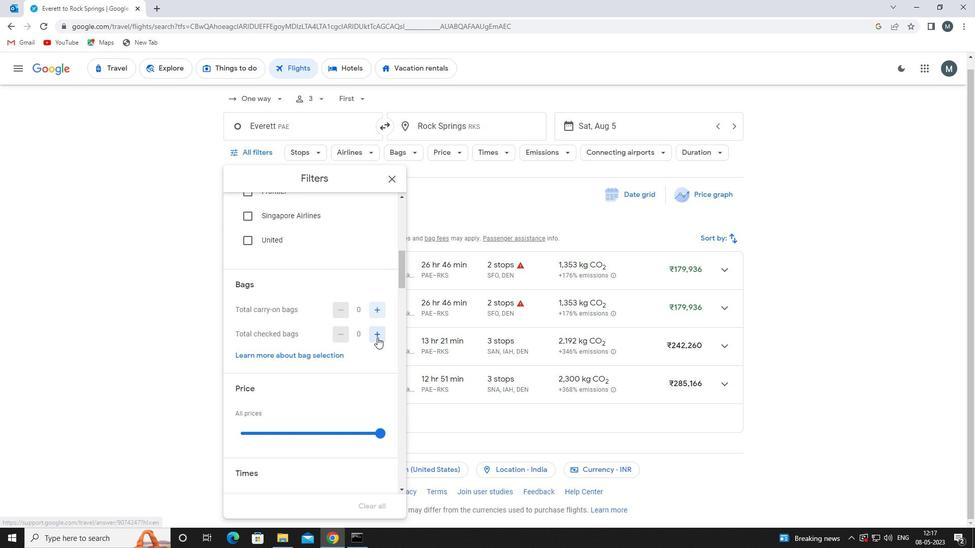 
Action: Mouse pressed left at (377, 337)
Screenshot: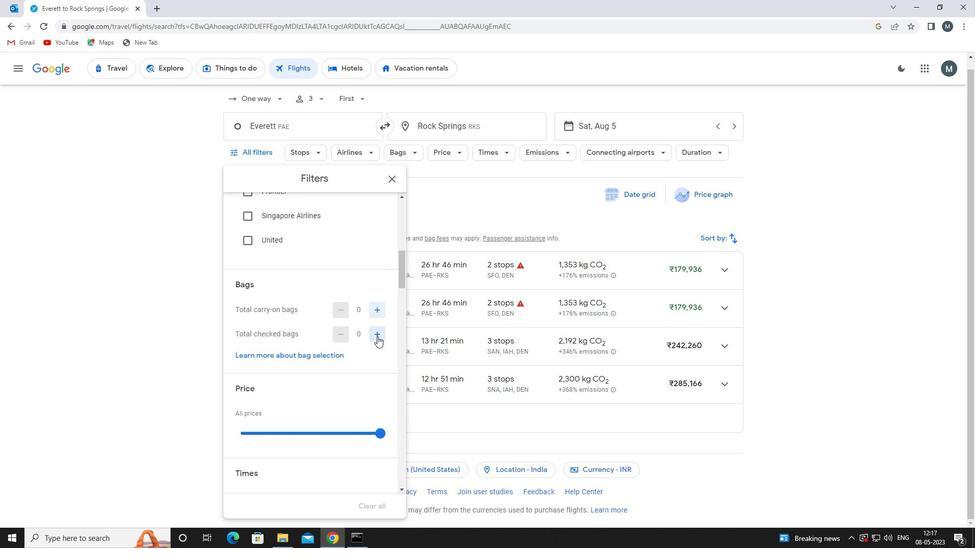 
Action: Mouse pressed left at (377, 337)
Screenshot: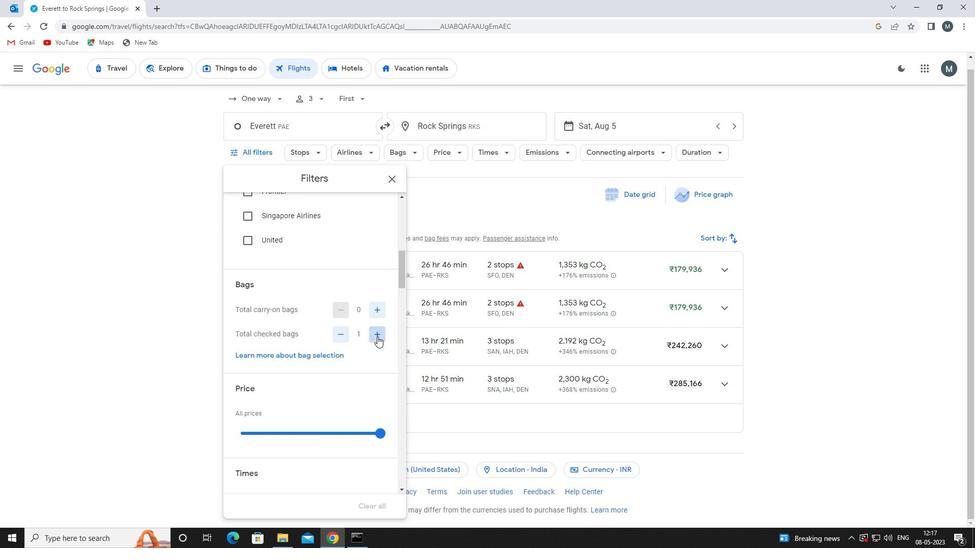 
Action: Mouse pressed left at (377, 337)
Screenshot: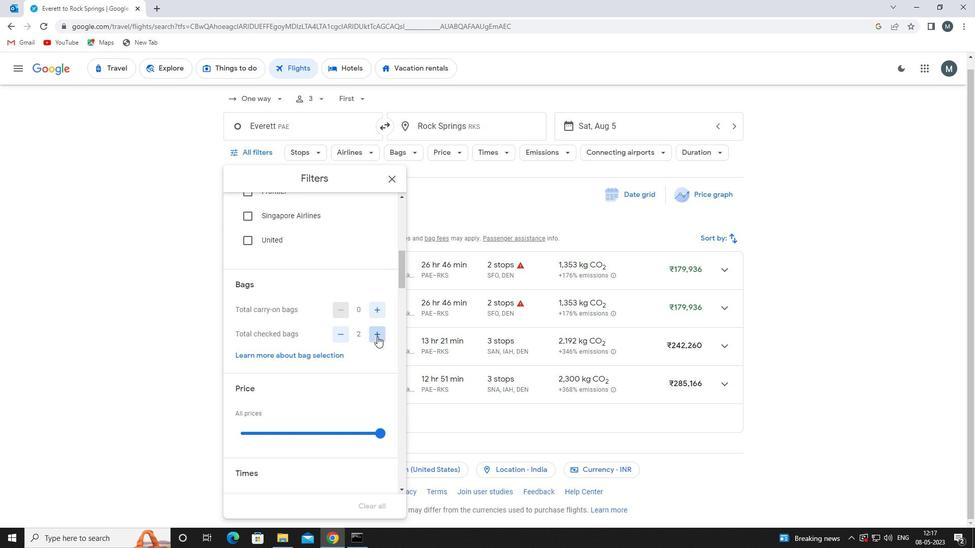 
Action: Mouse pressed left at (377, 337)
Screenshot: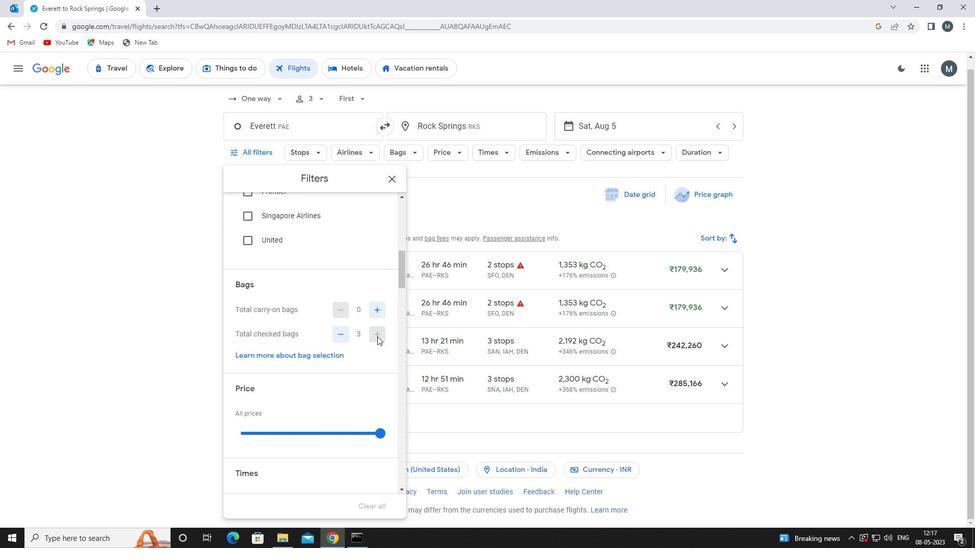 
Action: Mouse pressed left at (377, 337)
Screenshot: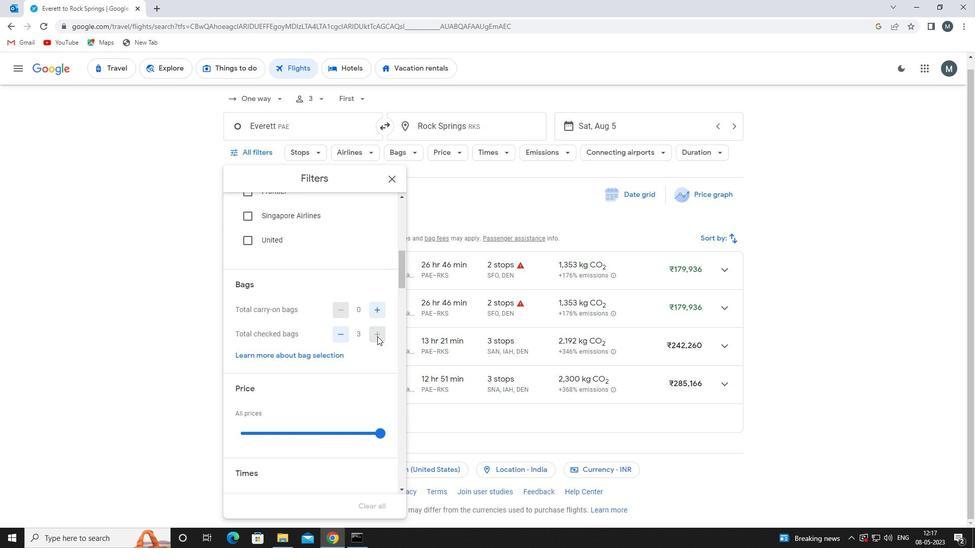 
Action: Mouse pressed left at (377, 337)
Screenshot: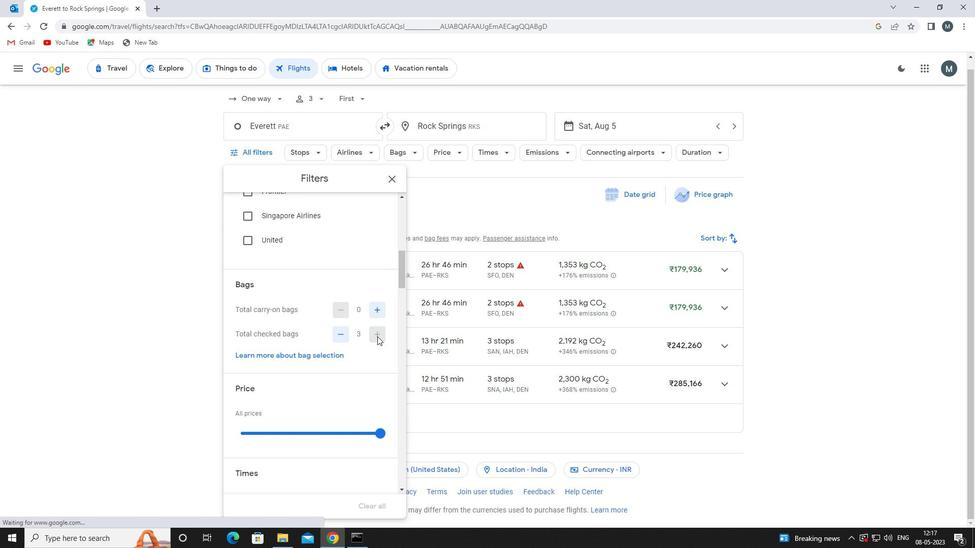
Action: Mouse pressed left at (377, 337)
Screenshot: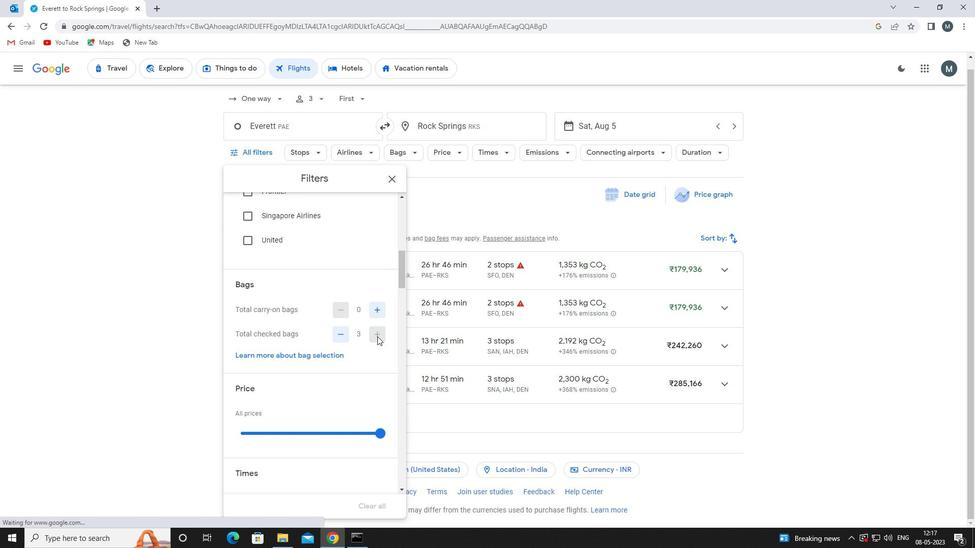 
Action: Mouse pressed left at (377, 337)
Screenshot: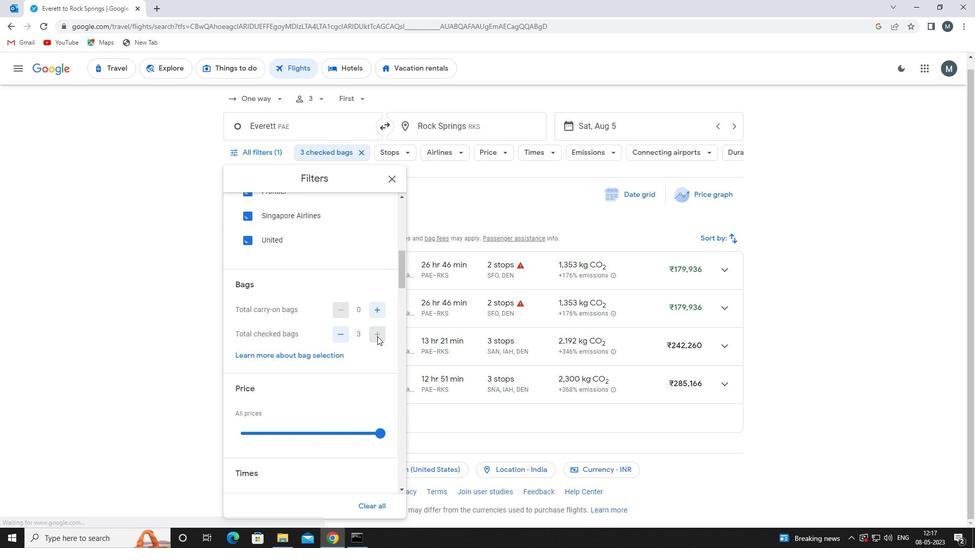 
Action: Mouse pressed left at (377, 337)
Screenshot: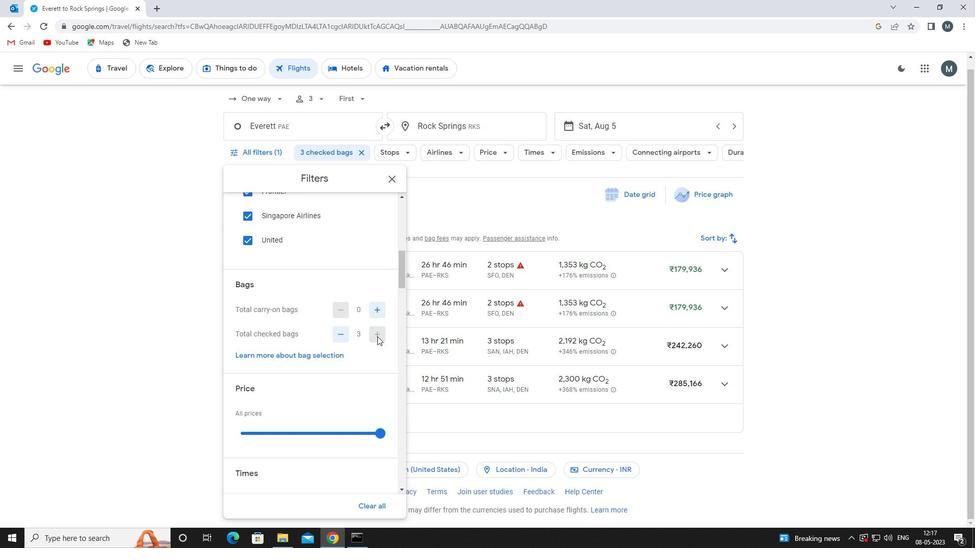 
Action: Mouse pressed left at (377, 337)
Screenshot: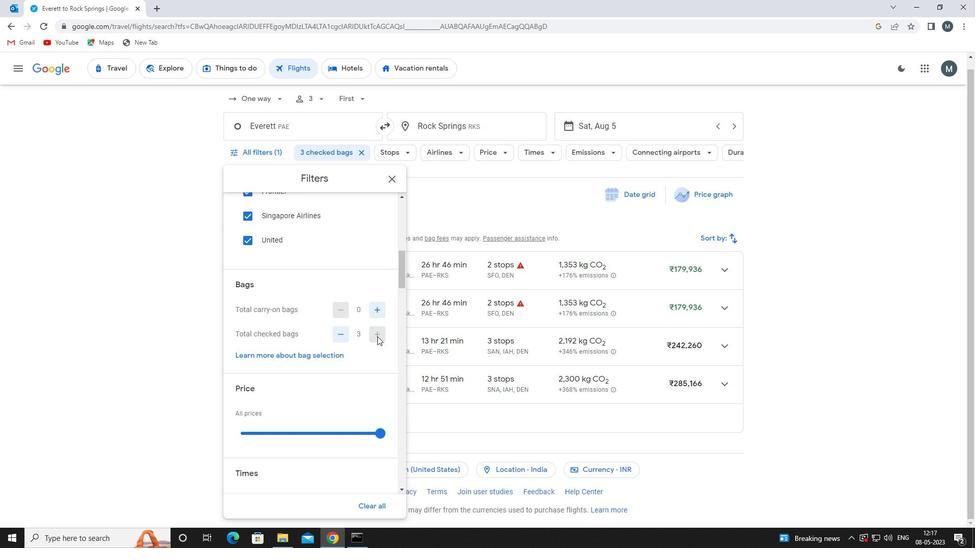 
Action: Mouse moved to (377, 337)
Screenshot: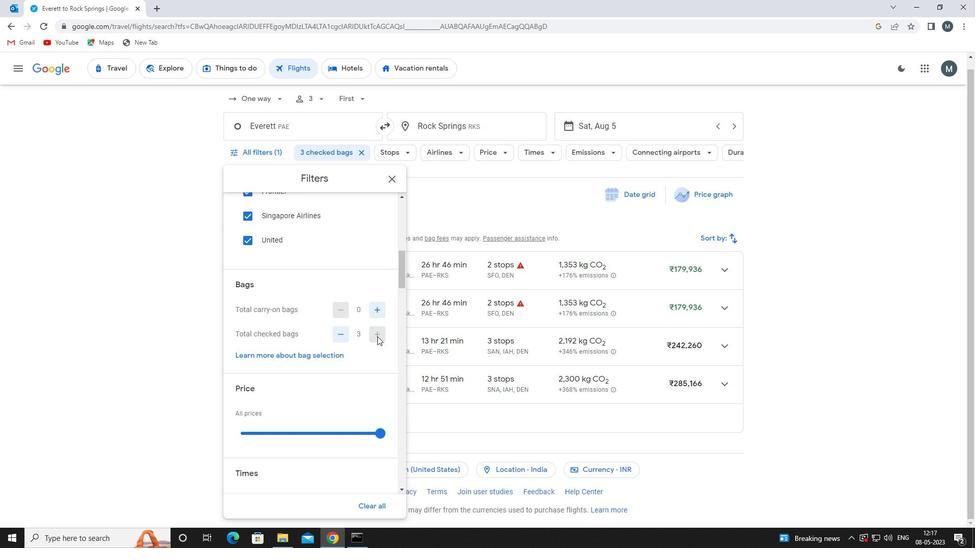 
Action: Mouse pressed left at (377, 337)
Screenshot: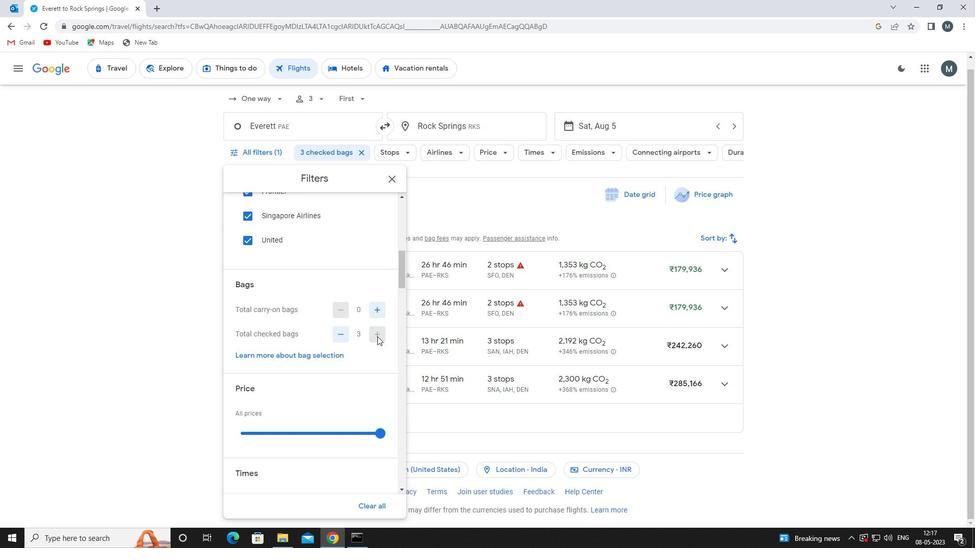 
Action: Mouse moved to (318, 338)
Screenshot: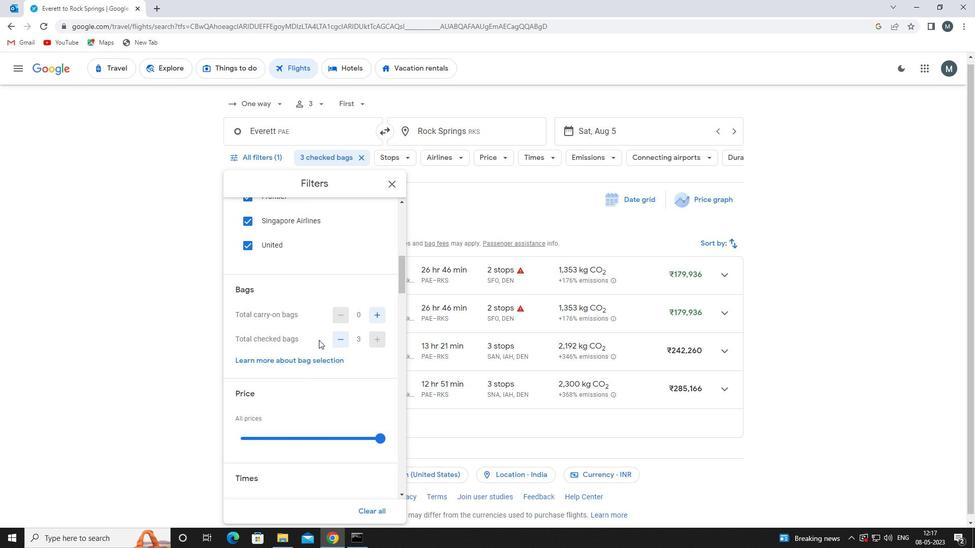 
Action: Mouse scrolled (318, 337) with delta (0, 0)
Screenshot: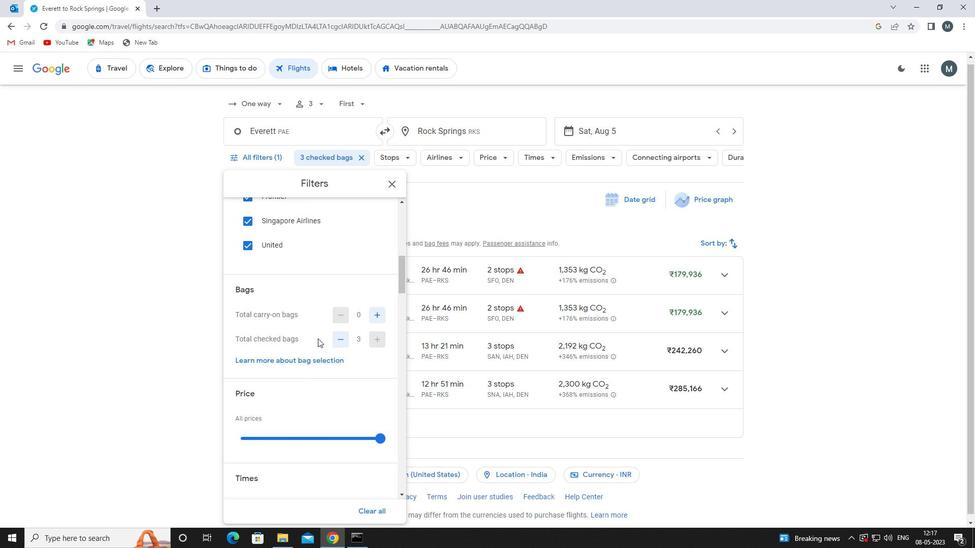 
Action: Mouse moved to (315, 337)
Screenshot: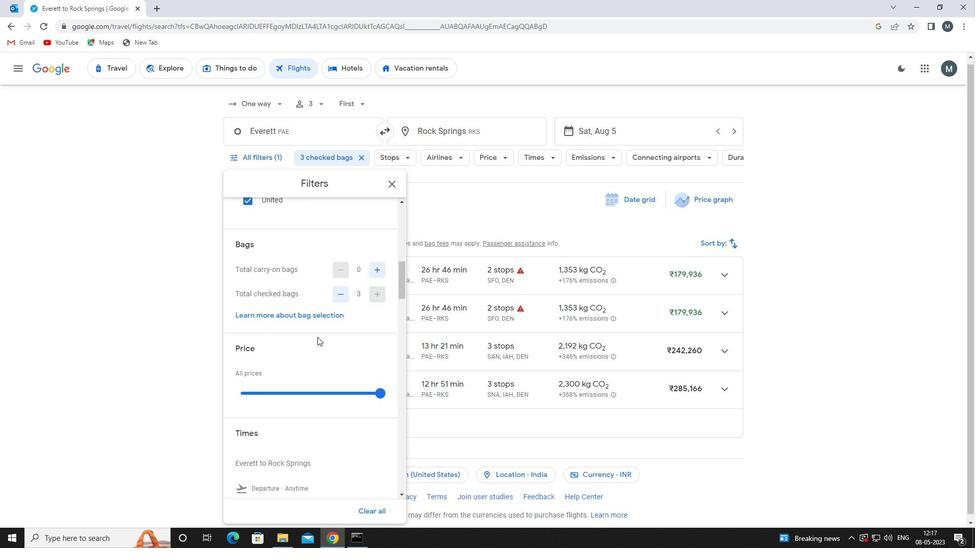 
Action: Mouse scrolled (315, 337) with delta (0, 0)
Screenshot: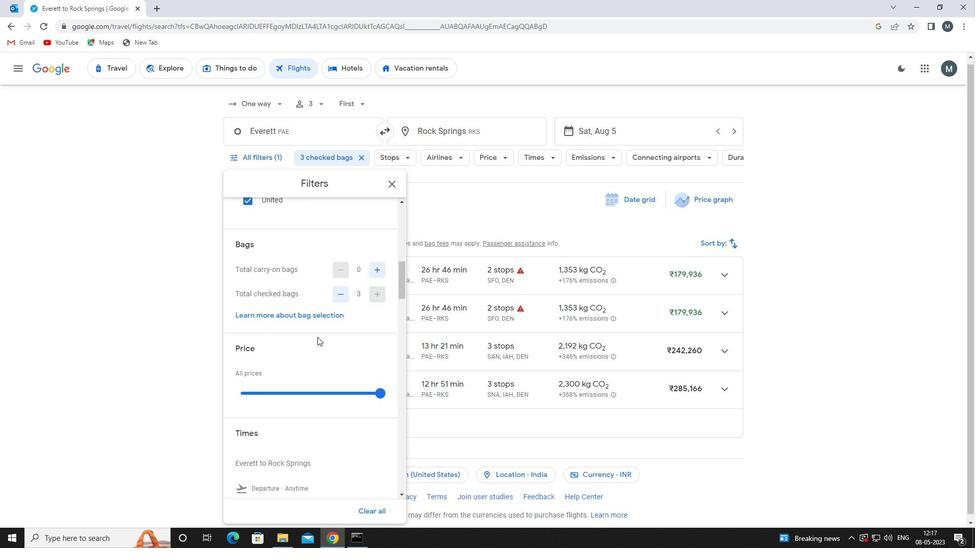 
Action: Mouse moved to (308, 333)
Screenshot: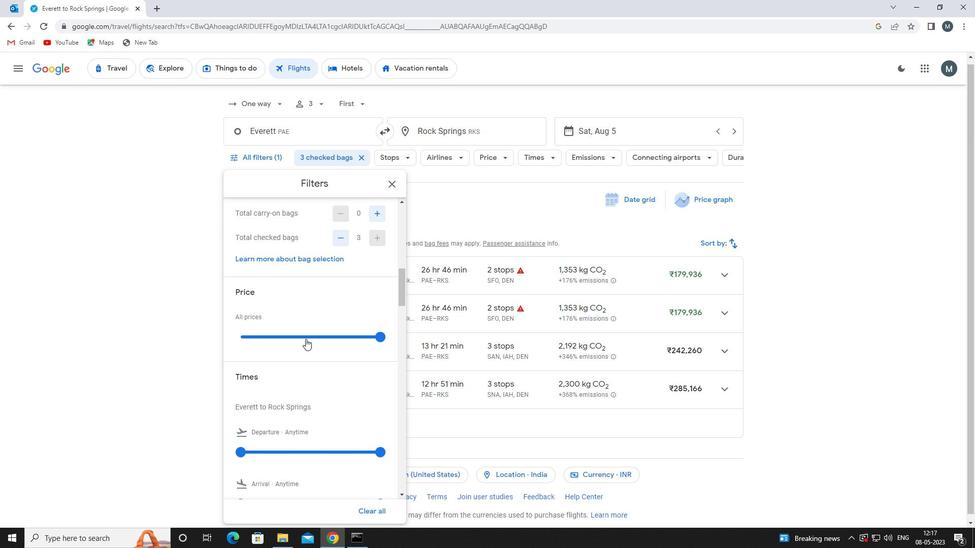 
Action: Mouse pressed left at (308, 333)
Screenshot: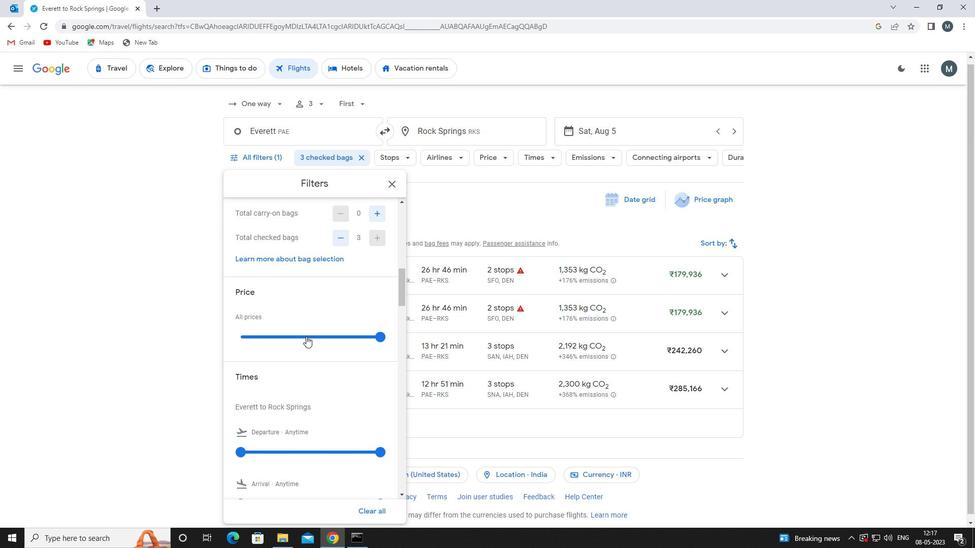 
Action: Mouse moved to (303, 338)
Screenshot: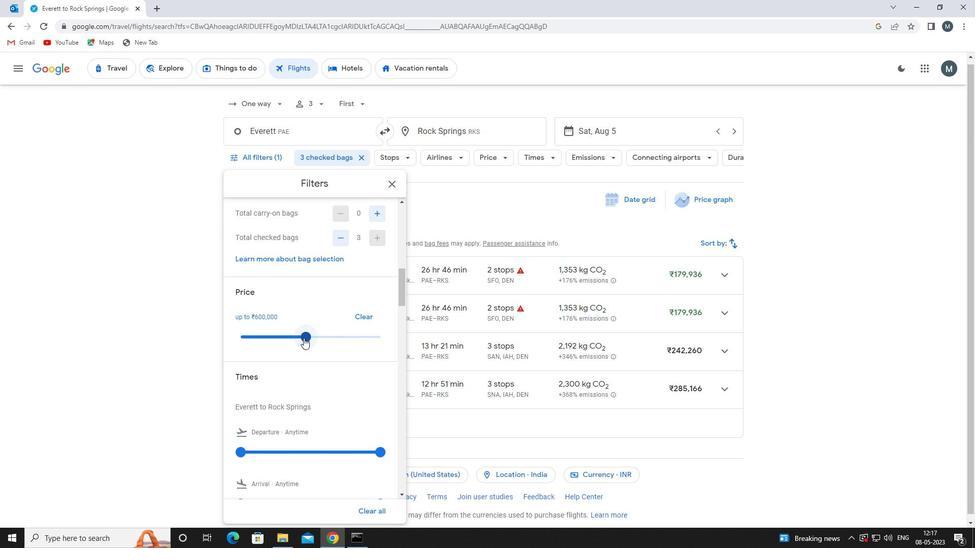 
Action: Mouse pressed left at (303, 338)
Screenshot: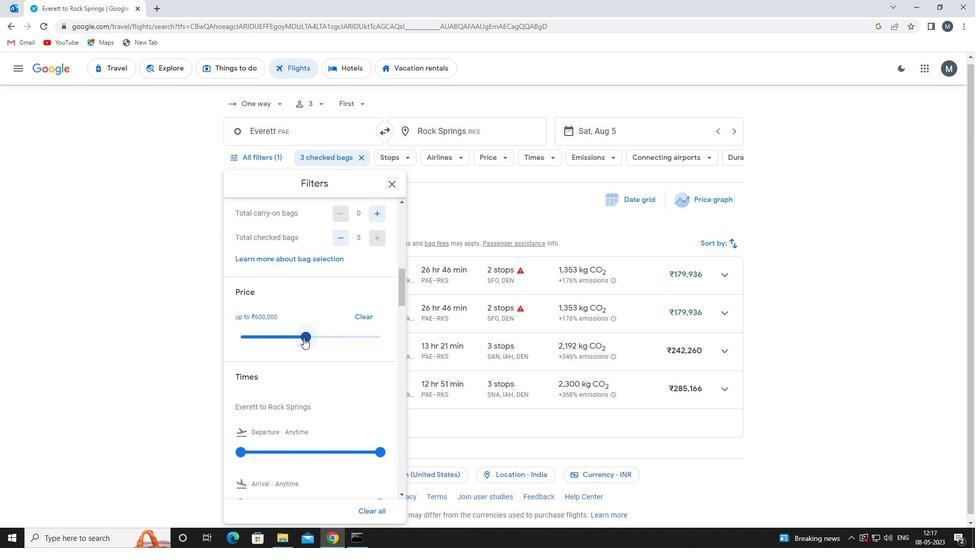 
Action: Mouse moved to (301, 325)
Screenshot: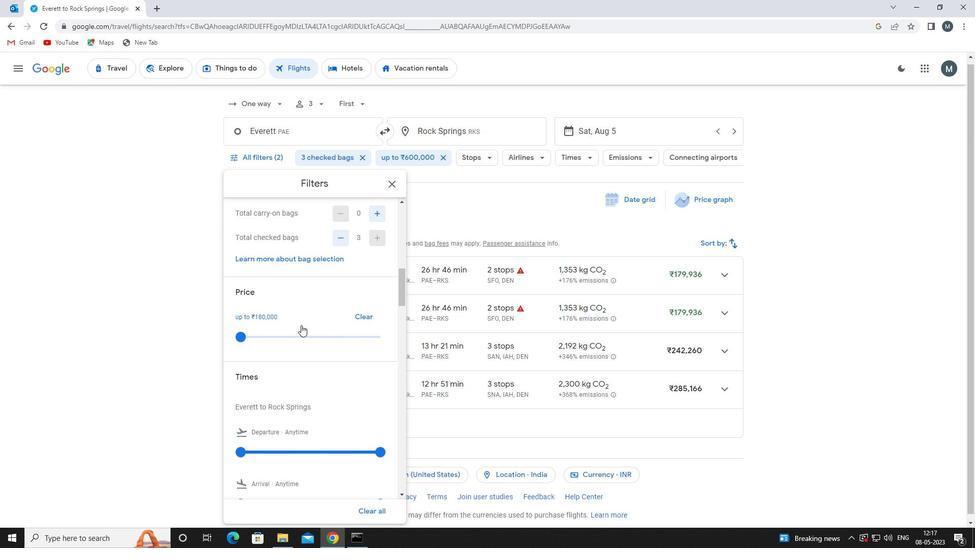 
Action: Mouse scrolled (301, 324) with delta (0, 0)
Screenshot: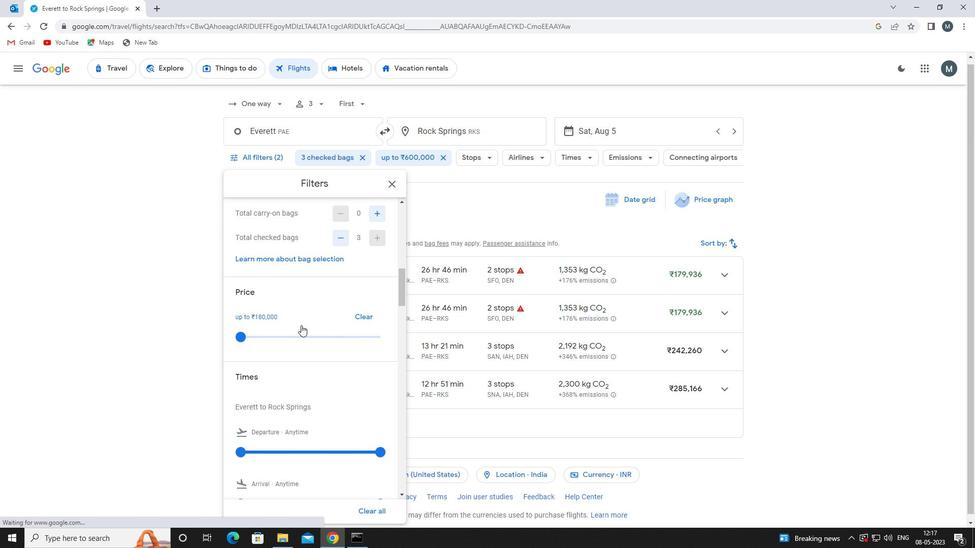 
Action: Mouse moved to (303, 324)
Screenshot: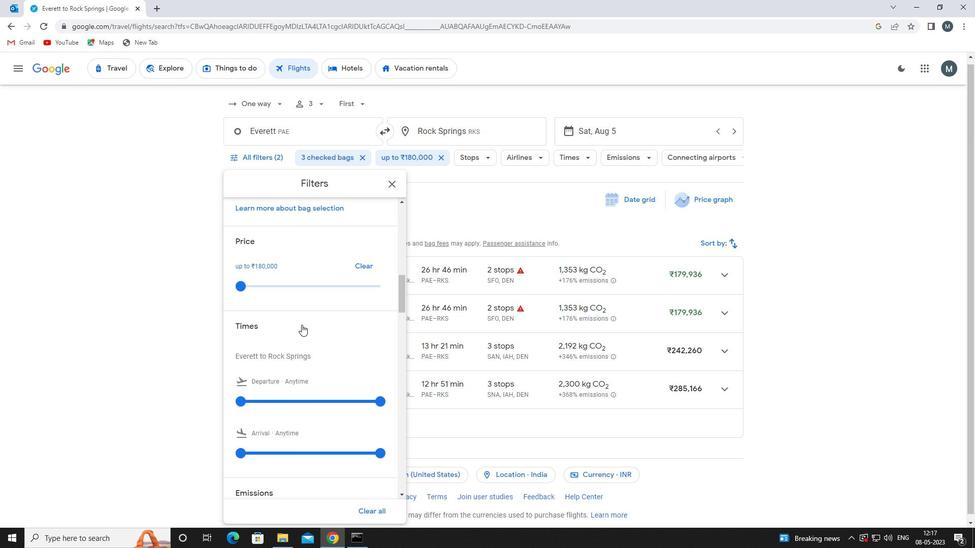 
Action: Mouse scrolled (303, 323) with delta (0, 0)
Screenshot: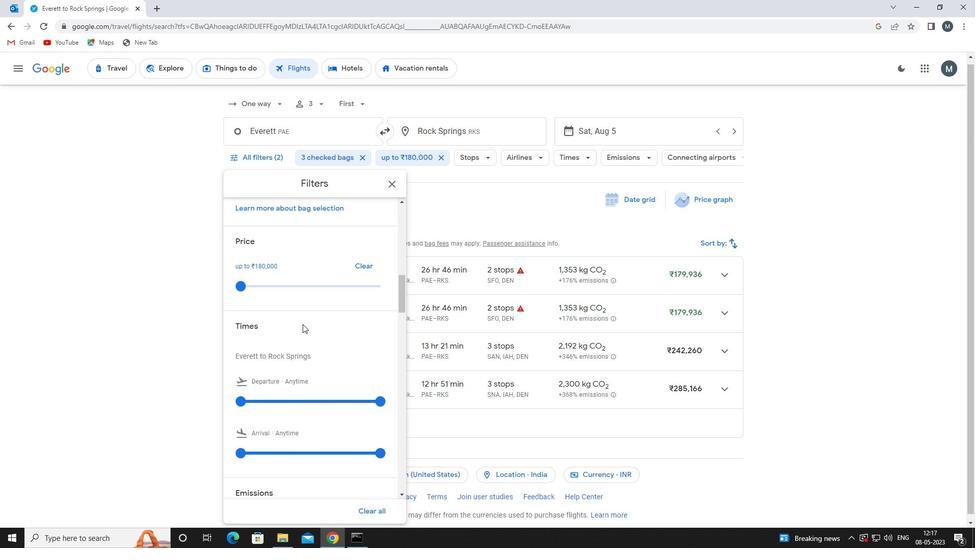 
Action: Mouse scrolled (303, 323) with delta (0, 0)
Screenshot: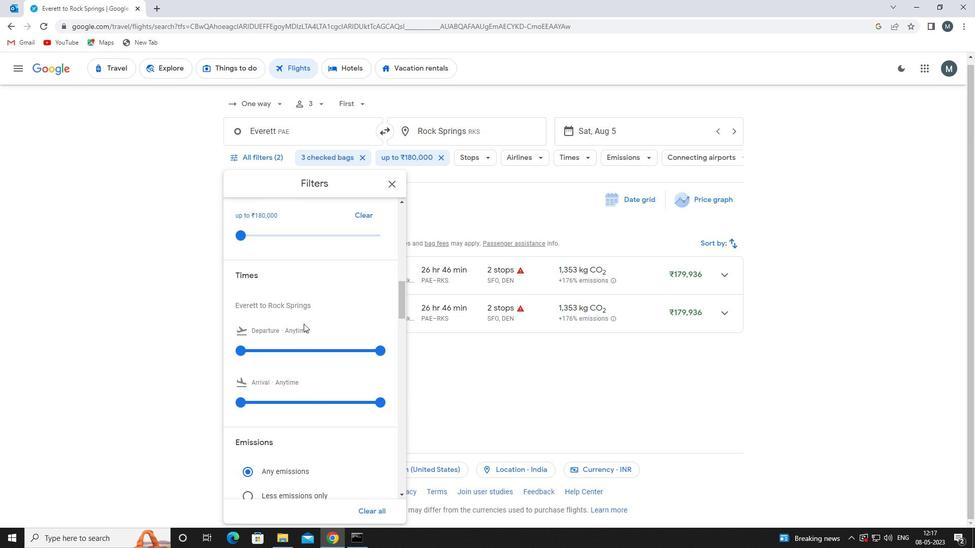 
Action: Mouse moved to (246, 301)
Screenshot: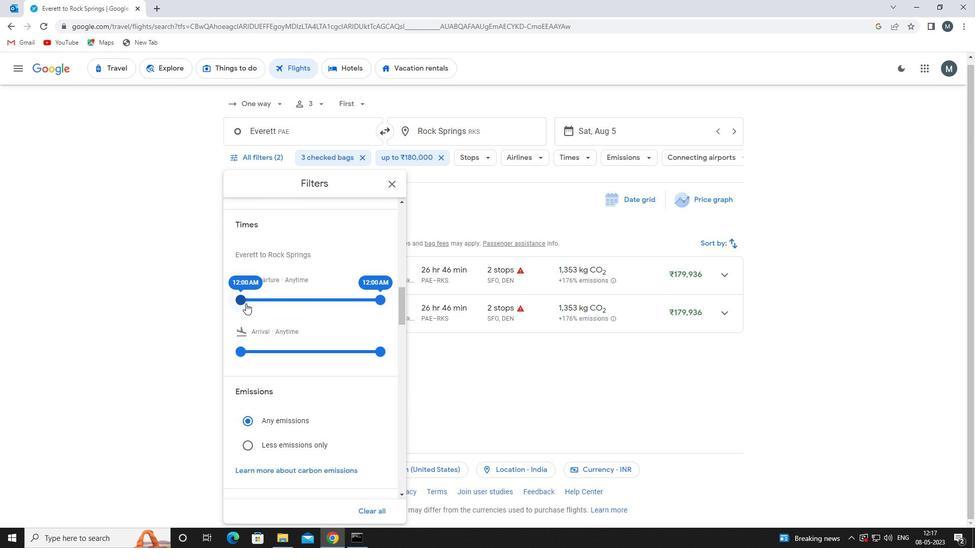 
Action: Mouse pressed left at (246, 301)
Screenshot: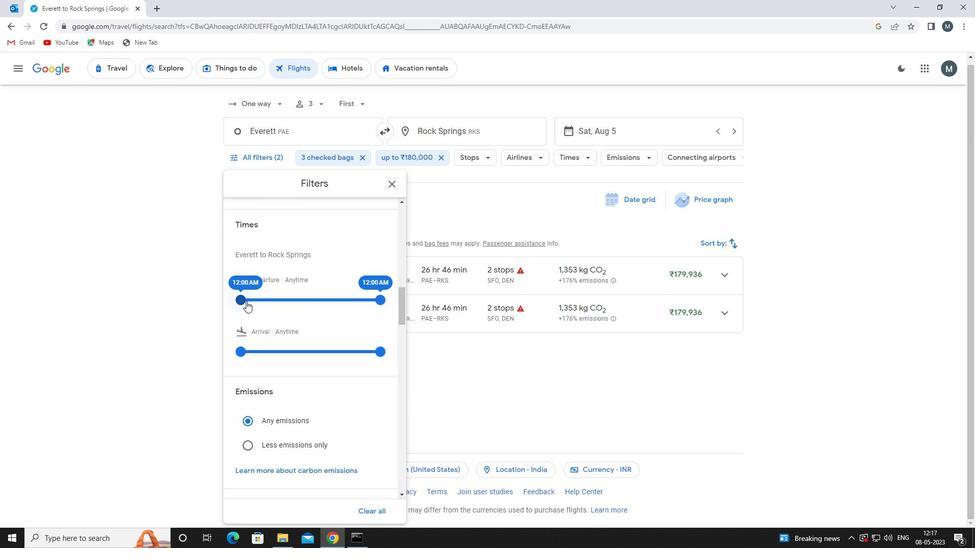 
Action: Mouse moved to (381, 299)
Screenshot: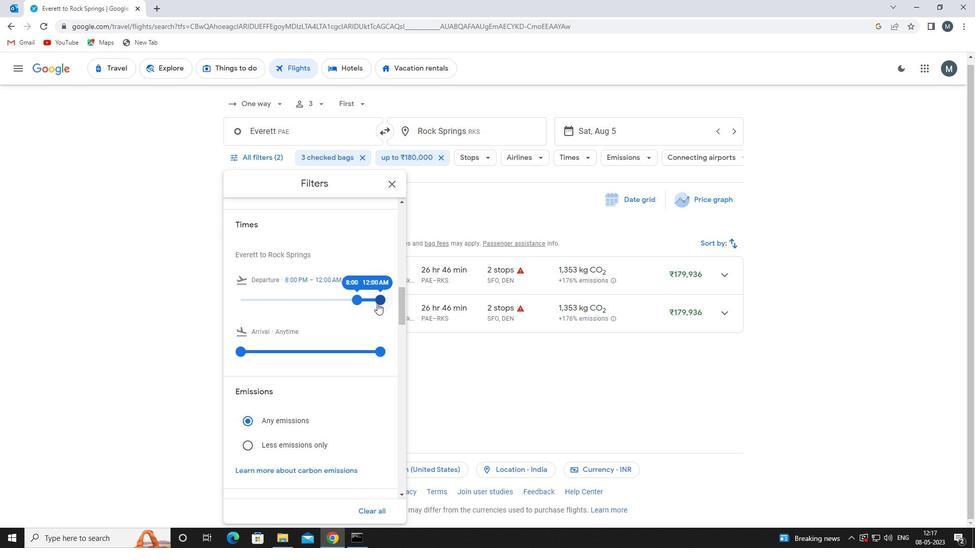 
Action: Mouse pressed left at (381, 299)
Screenshot: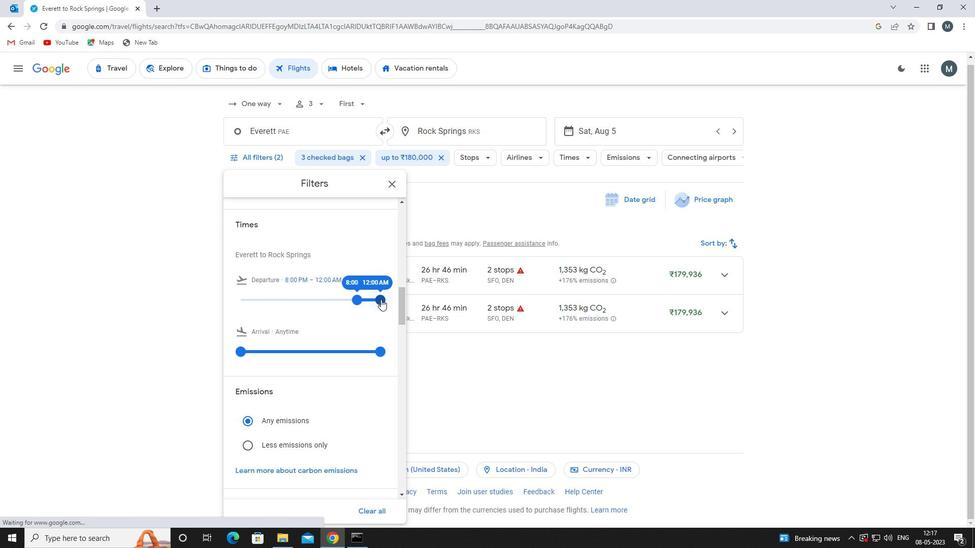 
Action: Mouse moved to (357, 266)
Screenshot: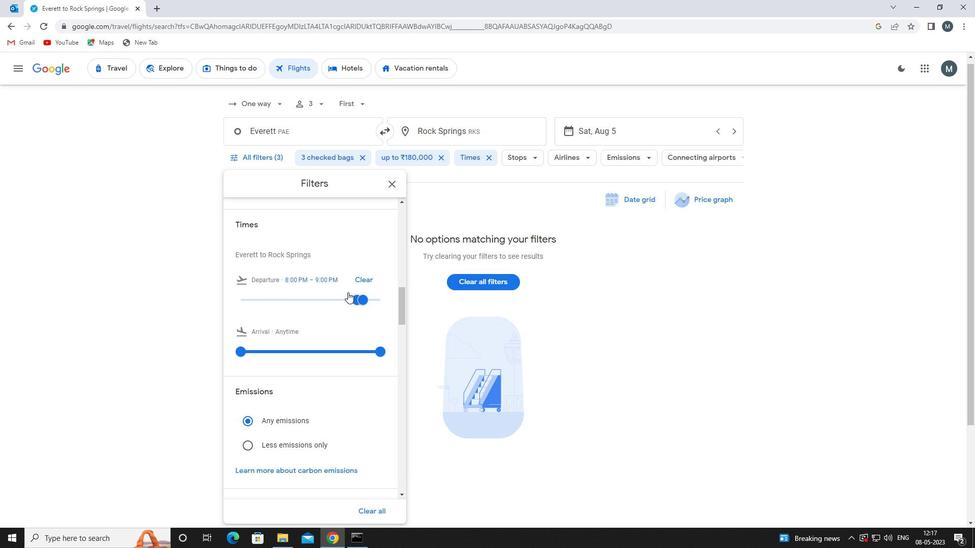 
Action: Mouse scrolled (357, 266) with delta (0, 0)
Screenshot: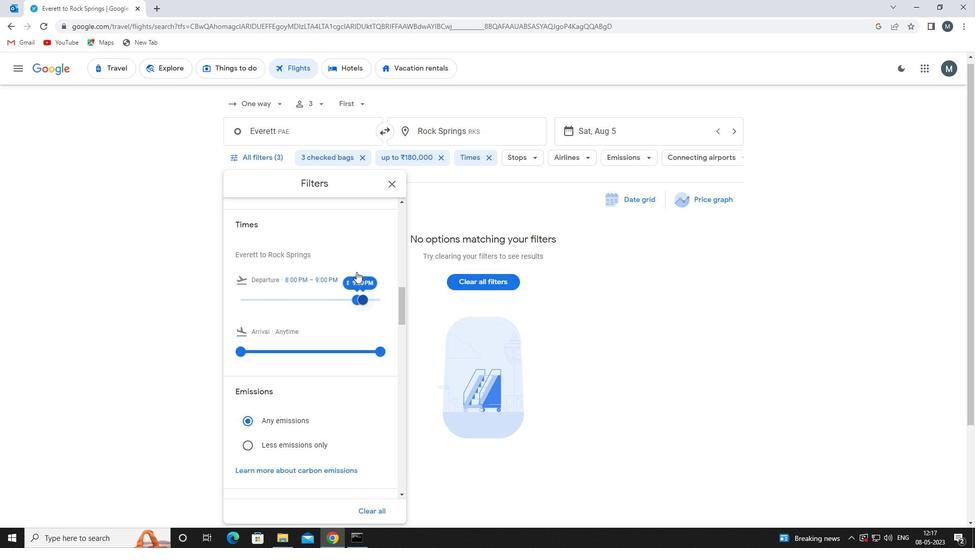 
Action: Mouse moved to (394, 184)
Screenshot: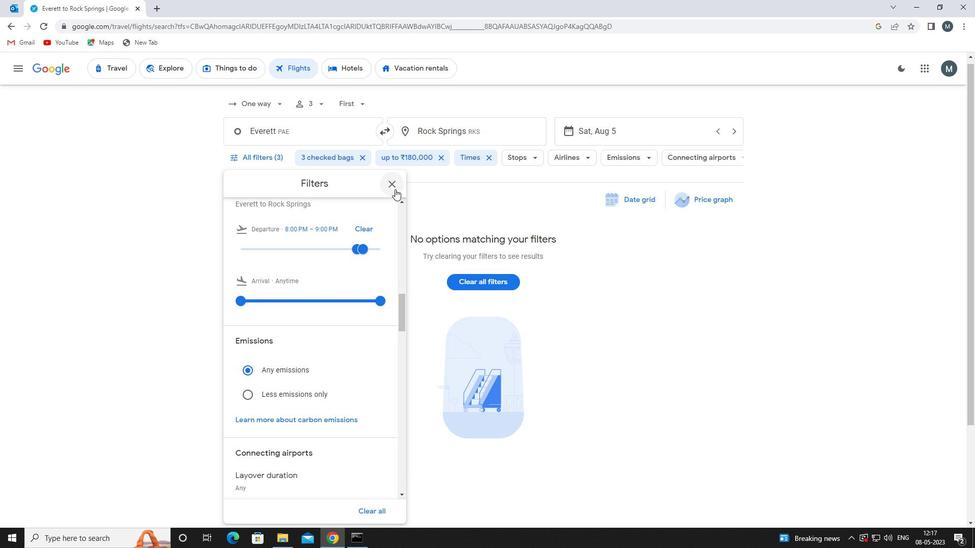 
Action: Mouse pressed left at (394, 184)
Screenshot: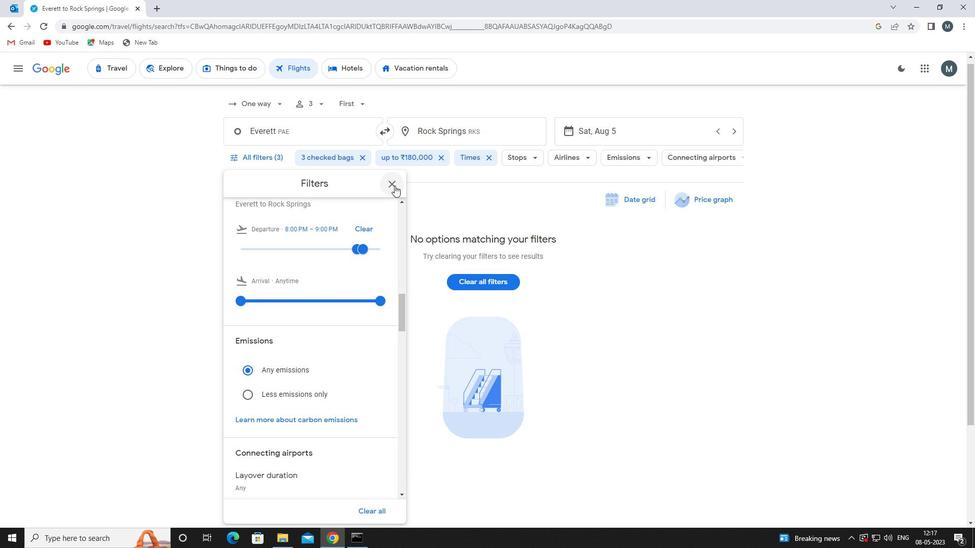 
Action: Mouse moved to (393, 186)
Screenshot: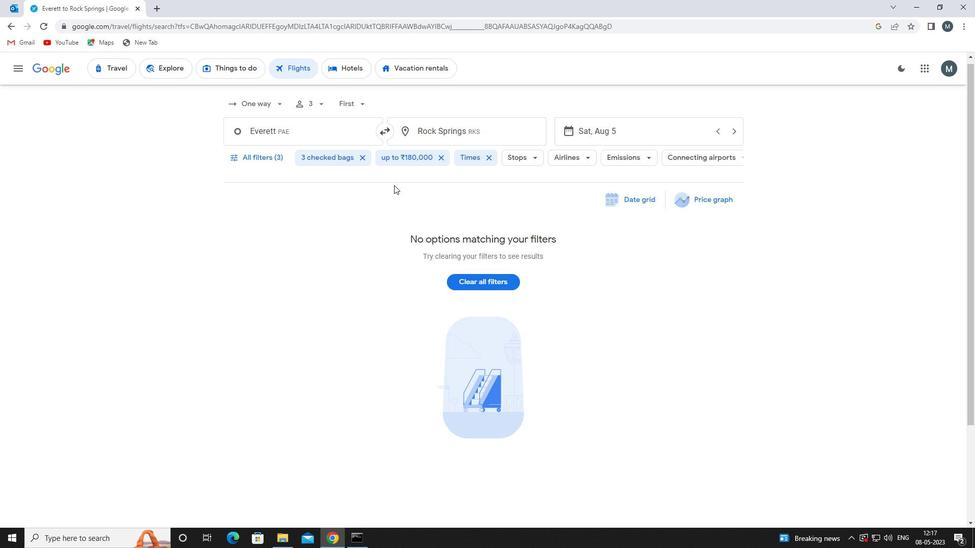 
